 Task: In the sheet Budget Analysis ToolFont size of heading  18 Font style of dataoswald 'Font size of data '9 Alignment of headline & dataAlign center.   Fill color in heading, Red Font color of dataIn the sheet   Sales data review  book
Action: Mouse moved to (42, 159)
Screenshot: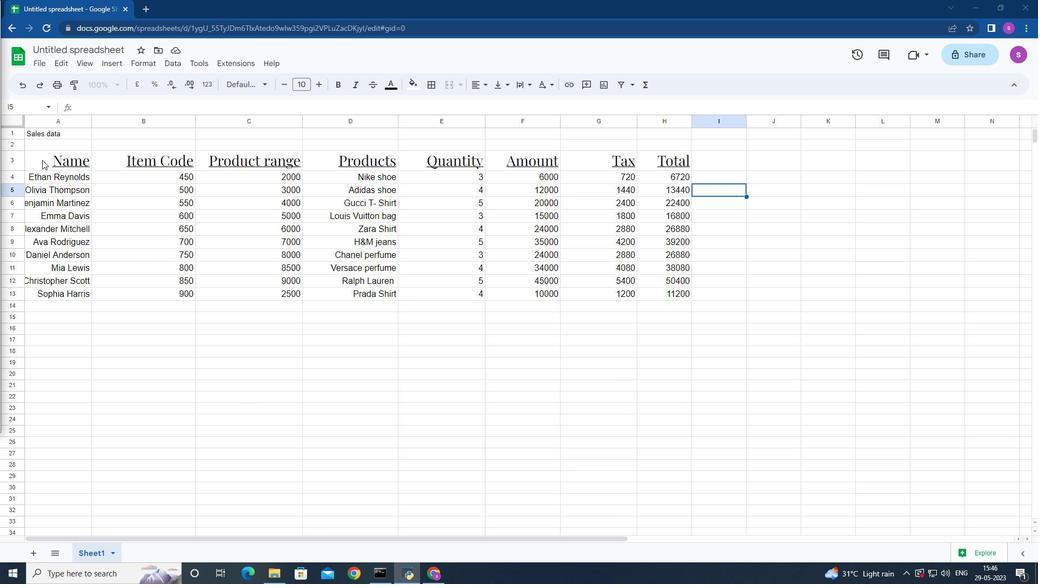 
Action: Mouse pressed left at (42, 159)
Screenshot: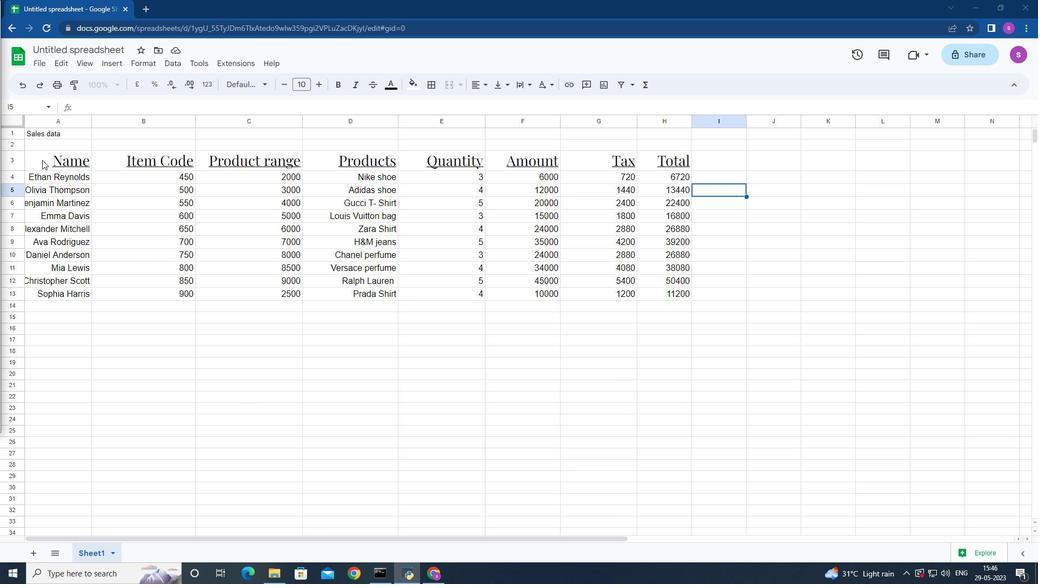 
Action: Mouse moved to (287, 87)
Screenshot: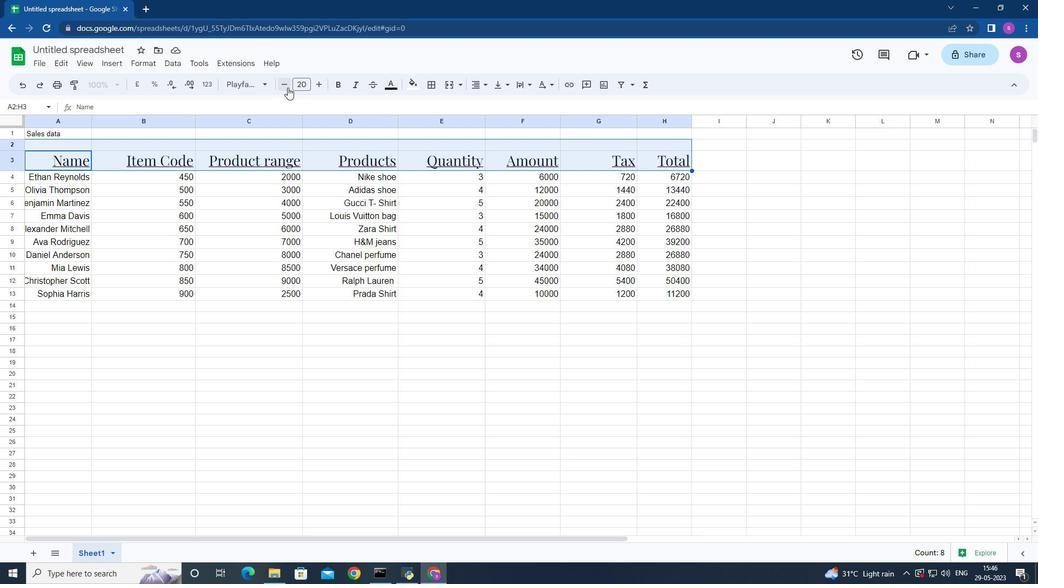 
Action: Mouse pressed left at (287, 87)
Screenshot: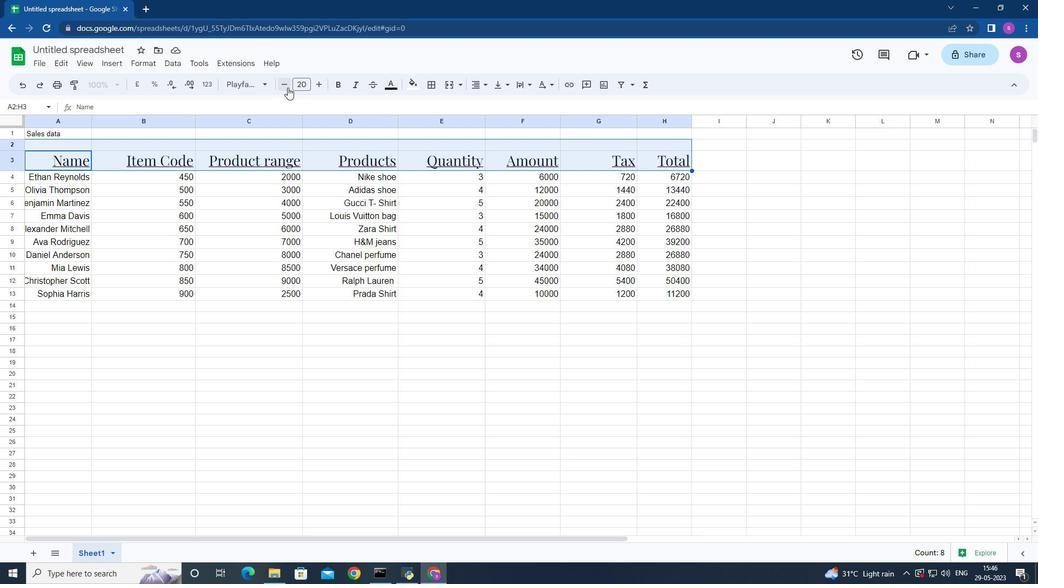 
Action: Mouse pressed left at (287, 87)
Screenshot: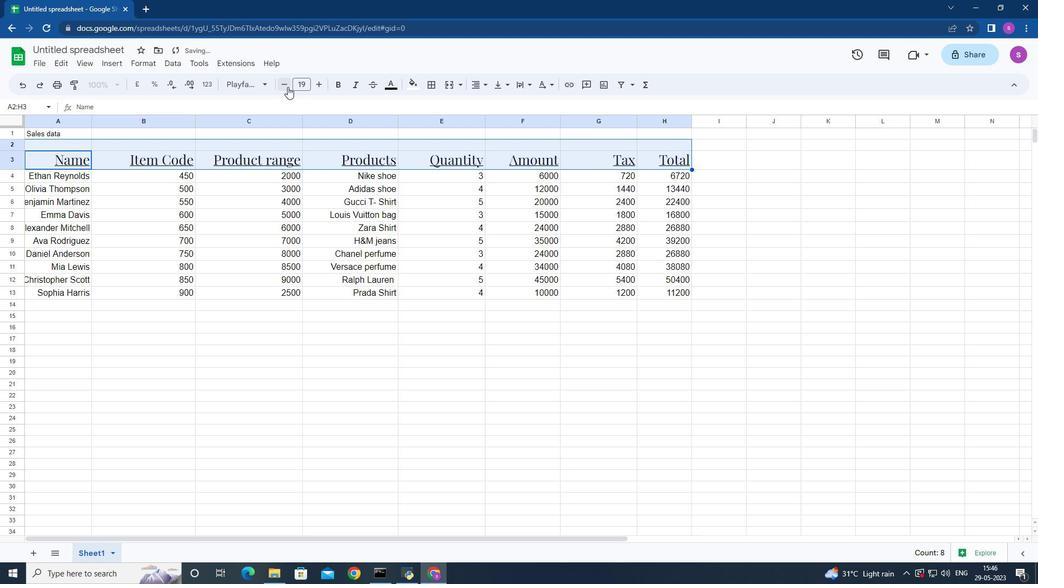 
Action: Mouse moved to (261, 85)
Screenshot: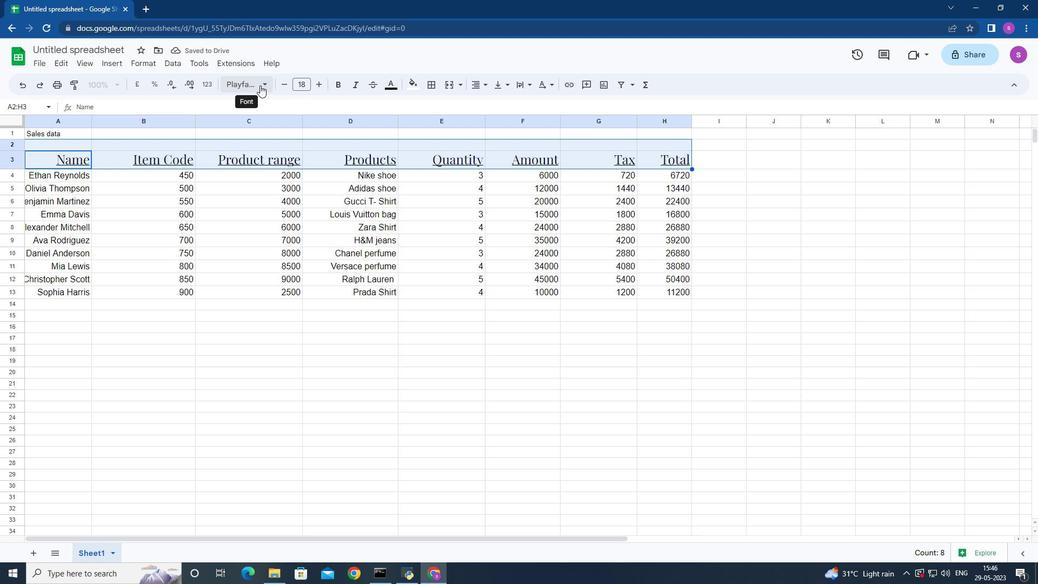 
Action: Mouse pressed left at (261, 85)
Screenshot: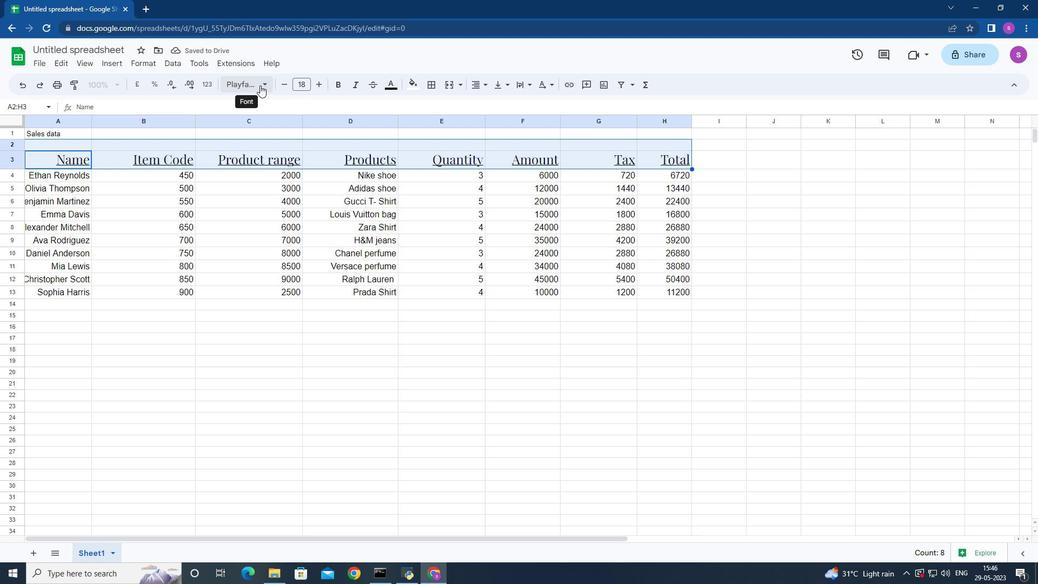 
Action: Mouse moved to (273, 204)
Screenshot: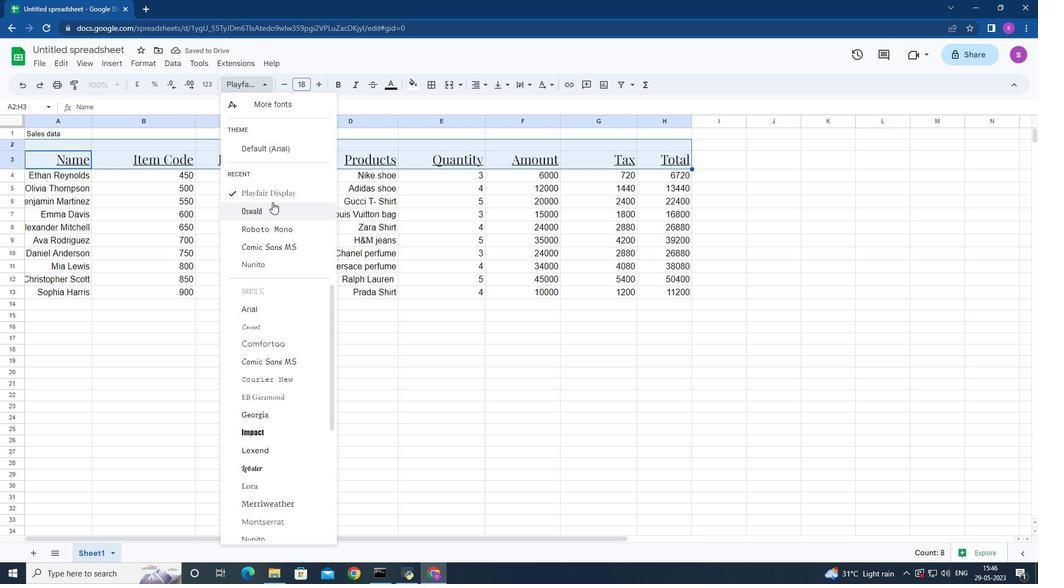
Action: Mouse pressed left at (273, 204)
Screenshot: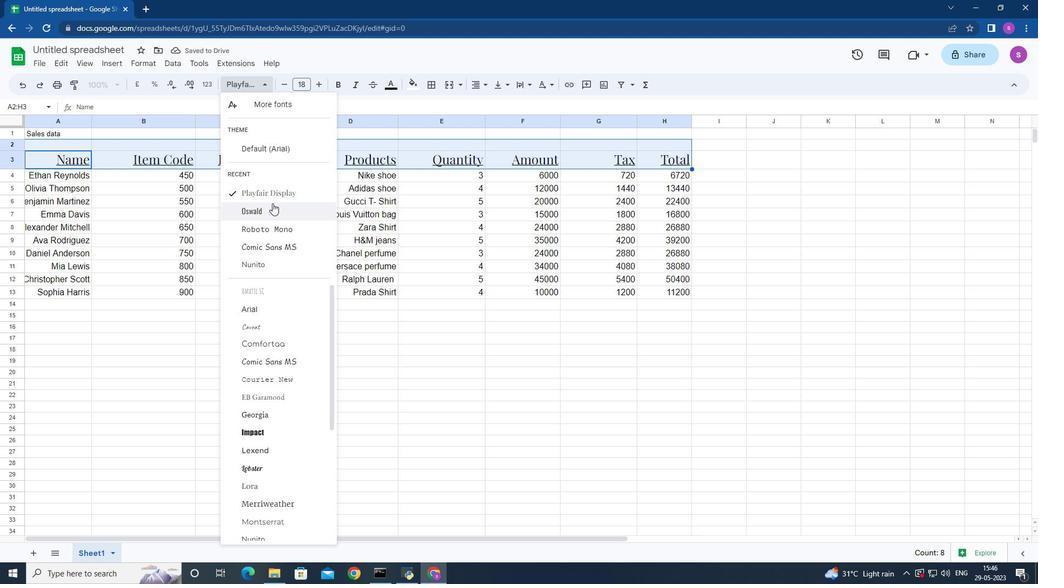
Action: Mouse moved to (35, 173)
Screenshot: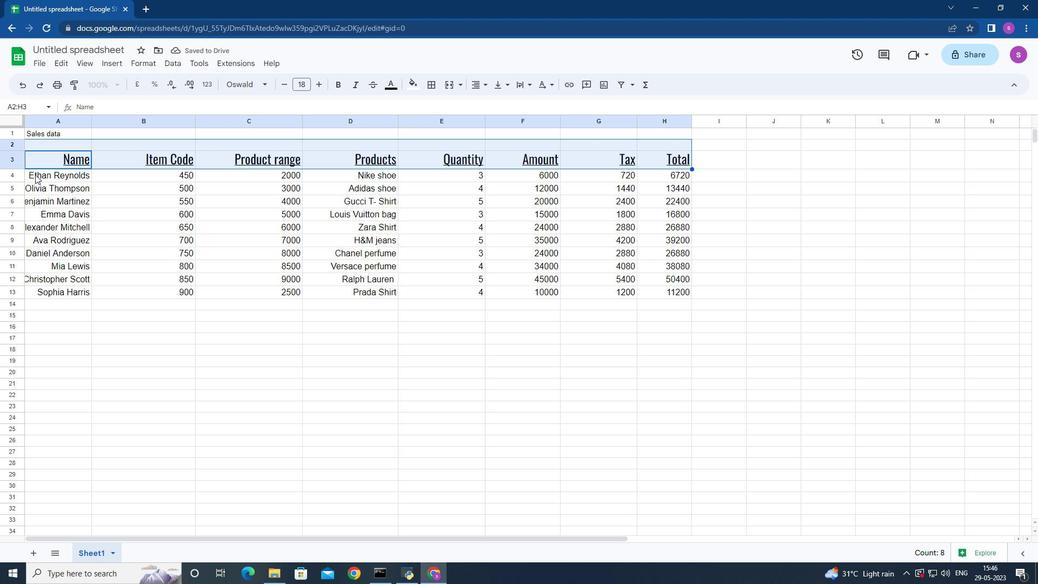 
Action: Mouse pressed left at (35, 173)
Screenshot: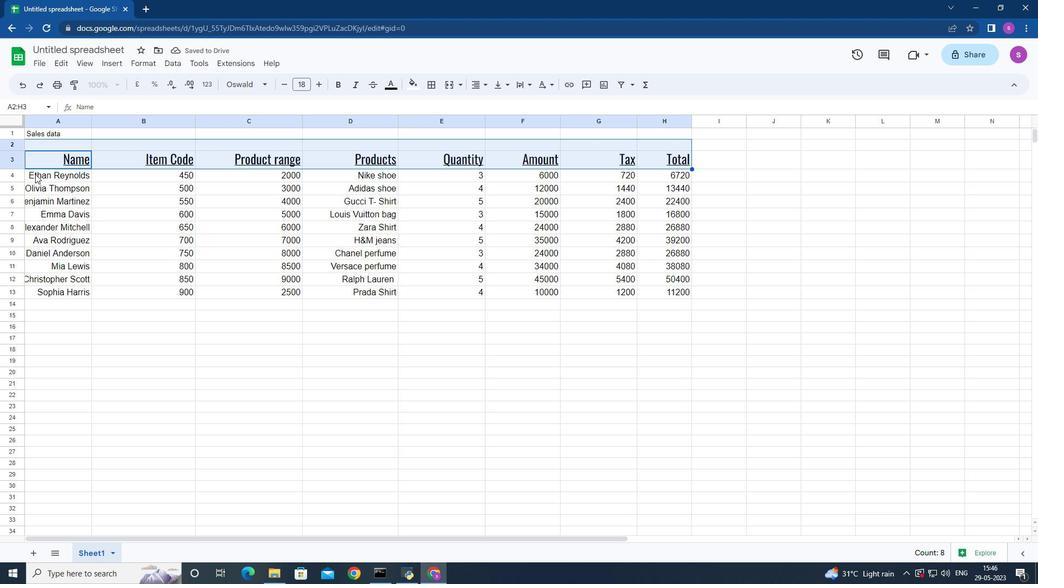 
Action: Mouse moved to (285, 84)
Screenshot: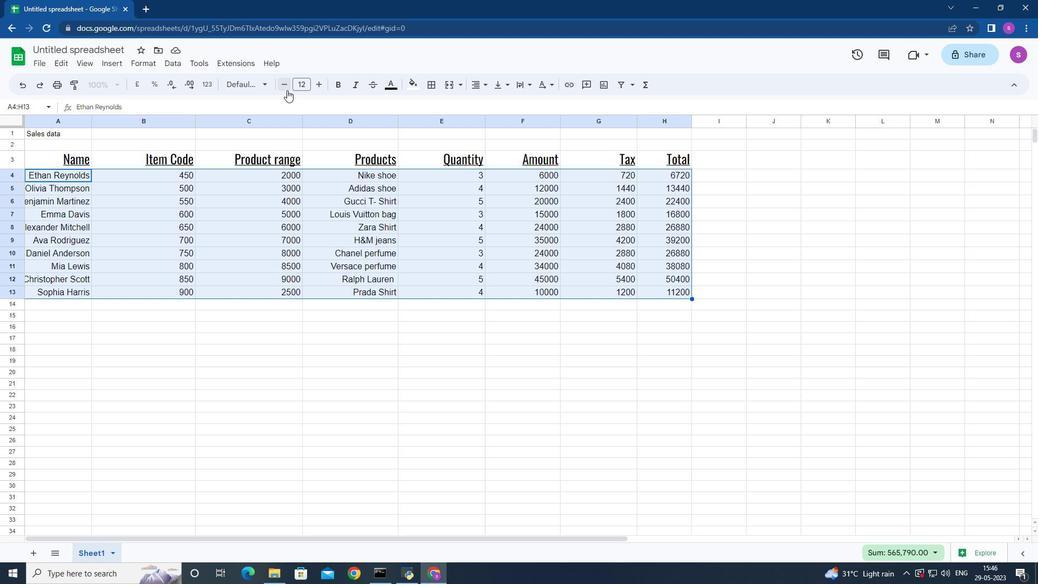
Action: Mouse pressed left at (285, 84)
Screenshot: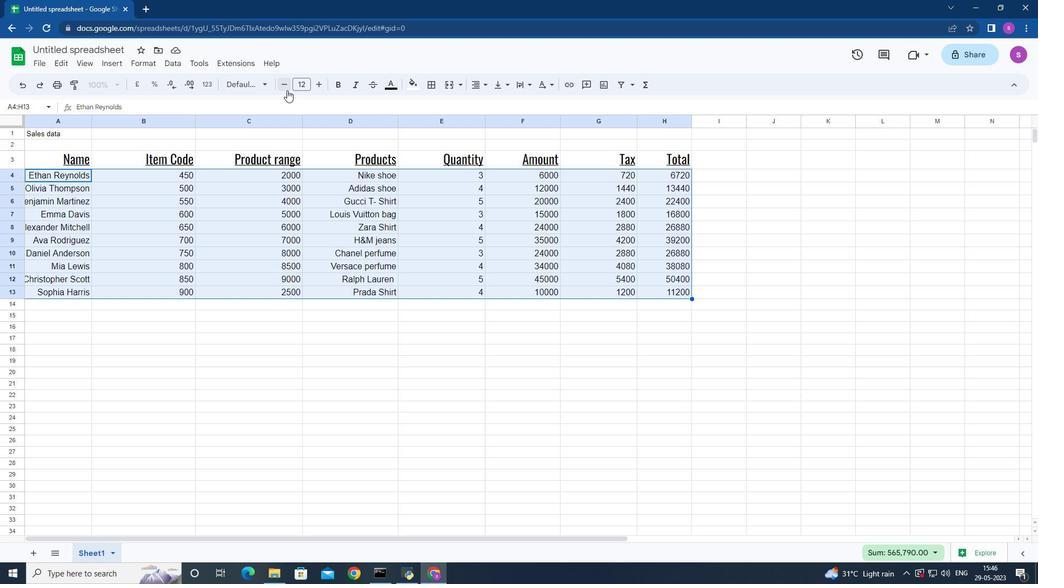 
Action: Mouse pressed left at (285, 84)
Screenshot: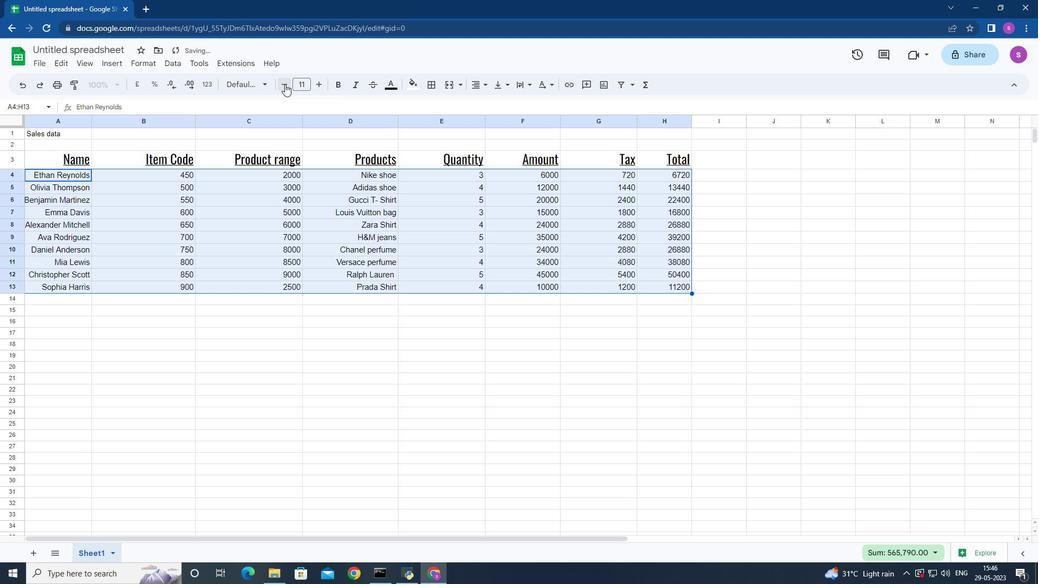 
Action: Mouse pressed left at (285, 84)
Screenshot: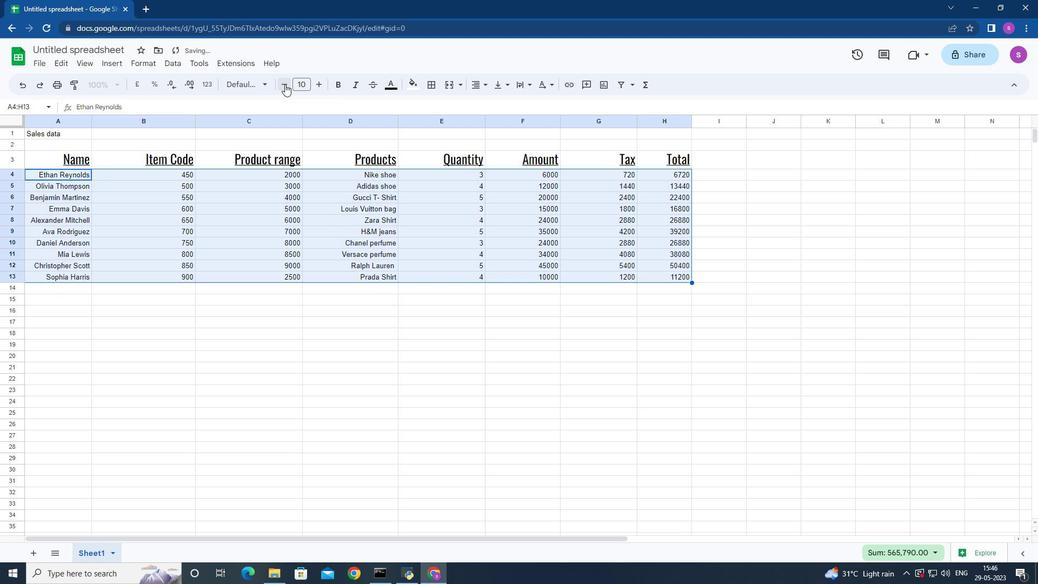 
Action: Mouse moved to (482, 86)
Screenshot: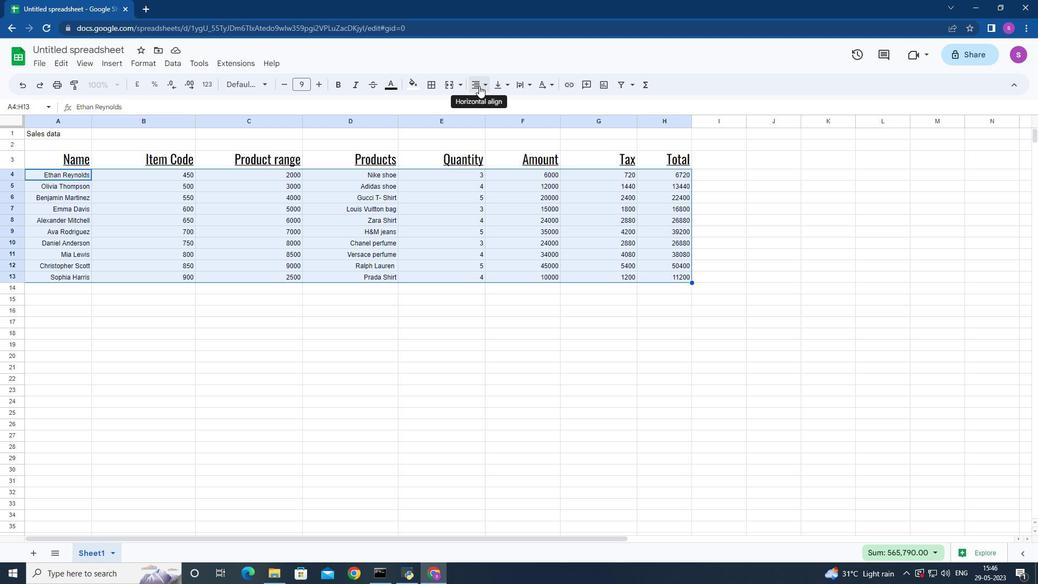 
Action: Mouse pressed left at (482, 86)
Screenshot: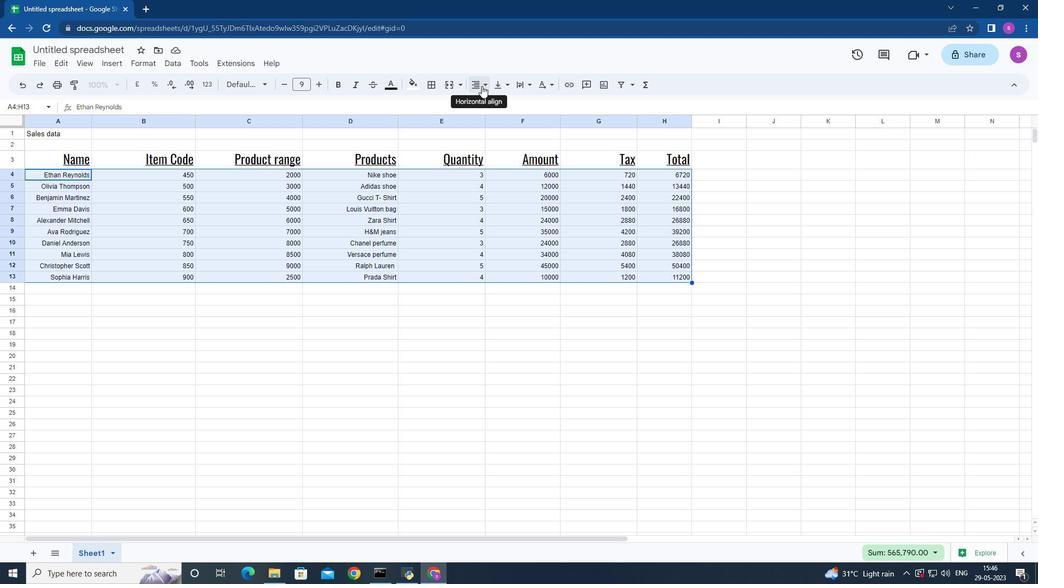 
Action: Mouse moved to (491, 103)
Screenshot: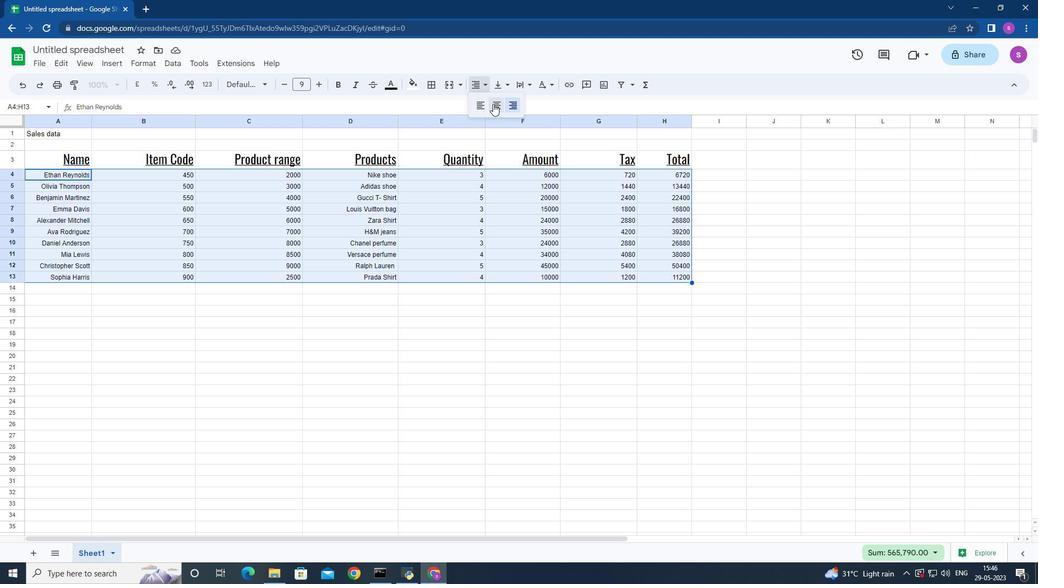 
Action: Mouse pressed left at (491, 103)
Screenshot: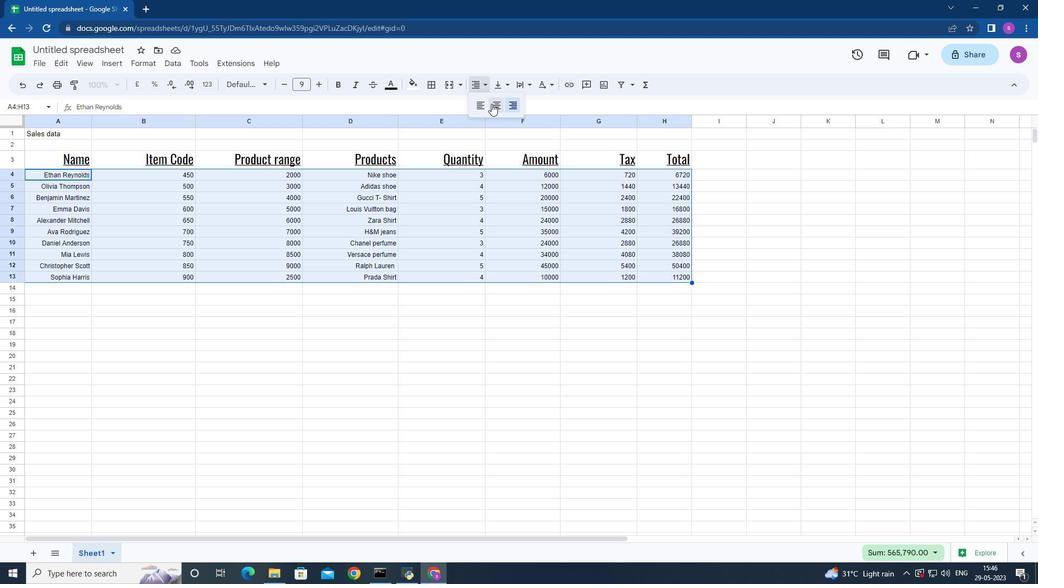 
Action: Mouse moved to (54, 154)
Screenshot: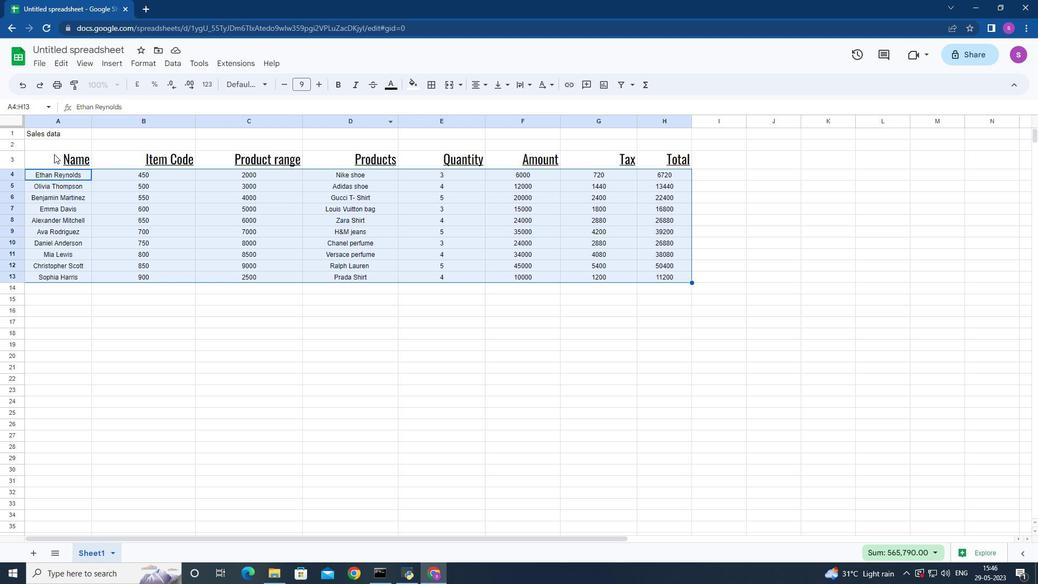 
Action: Mouse pressed left at (54, 154)
Screenshot: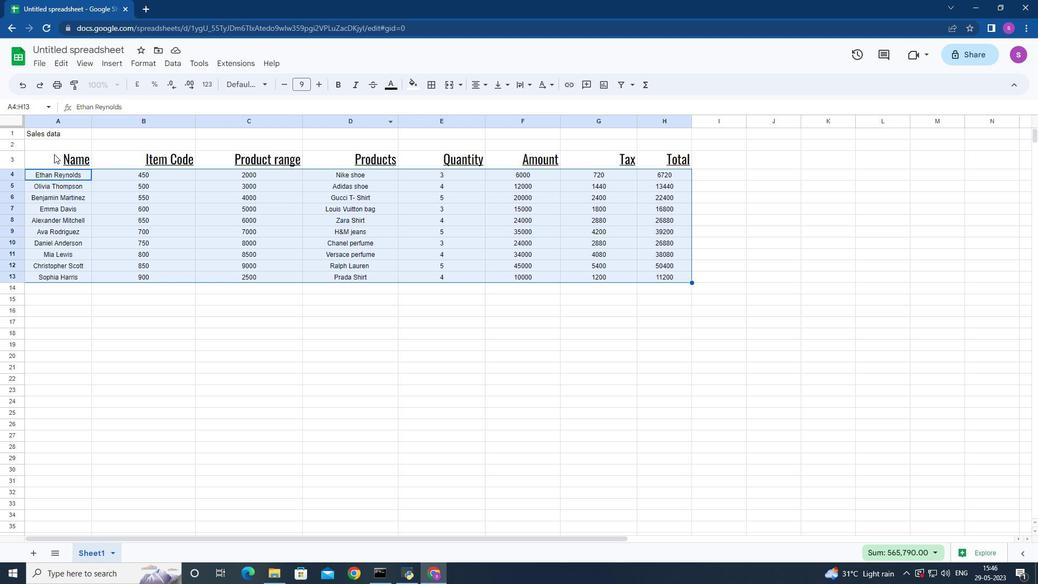 
Action: Mouse moved to (485, 83)
Screenshot: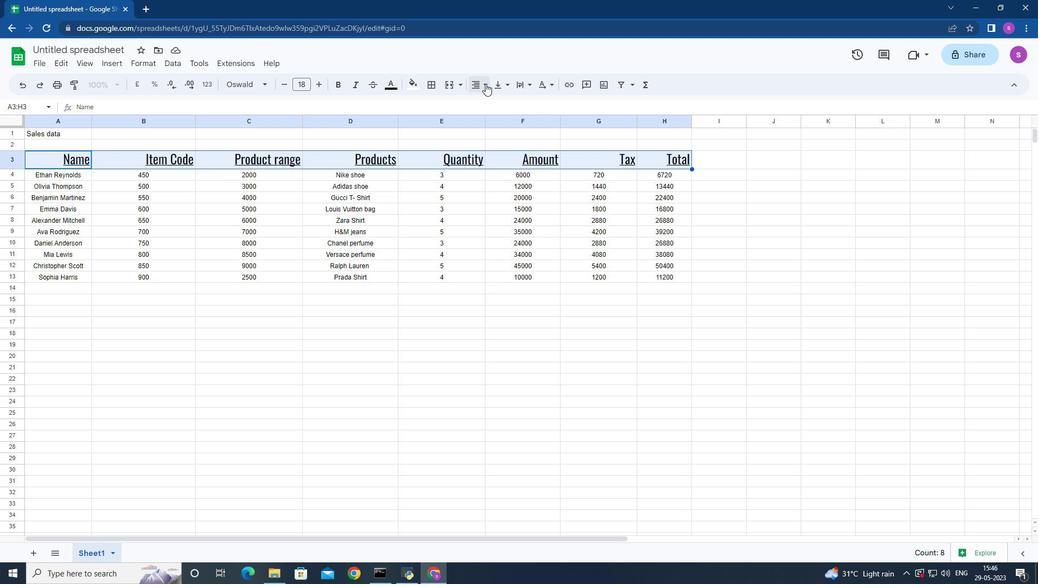 
Action: Mouse pressed left at (485, 83)
Screenshot: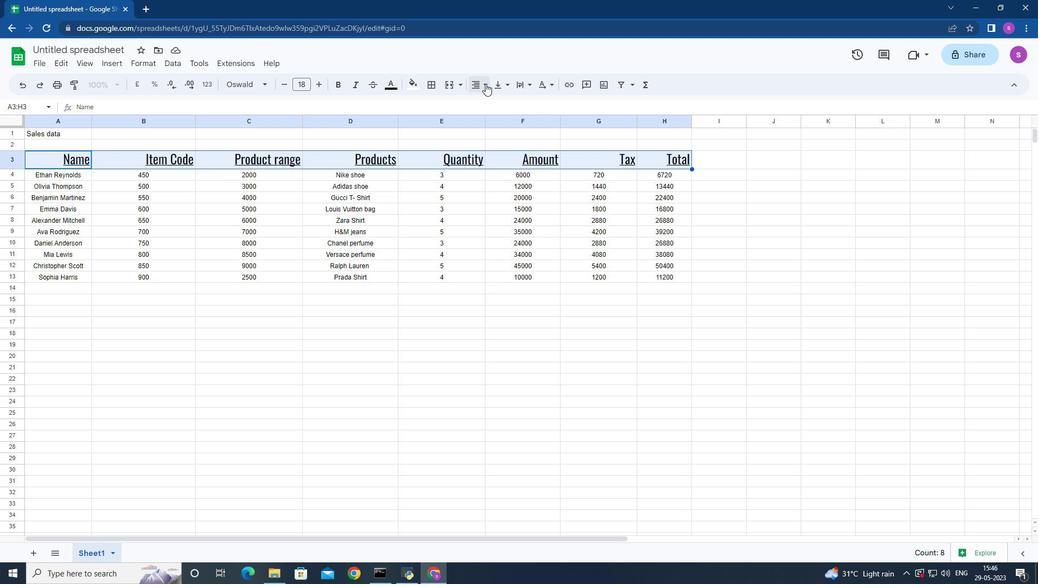 
Action: Mouse moved to (495, 106)
Screenshot: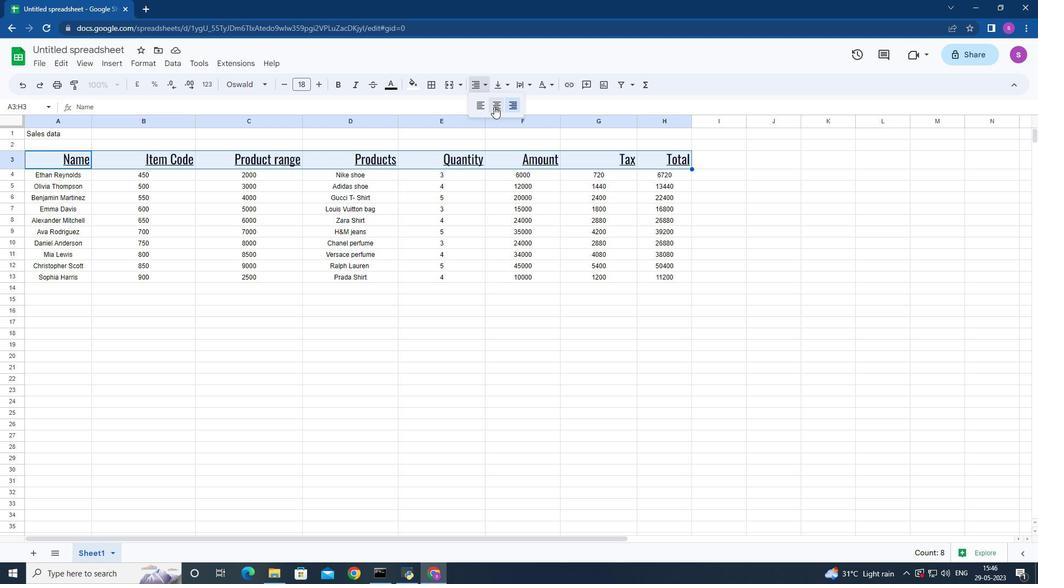 
Action: Mouse pressed left at (495, 106)
Screenshot: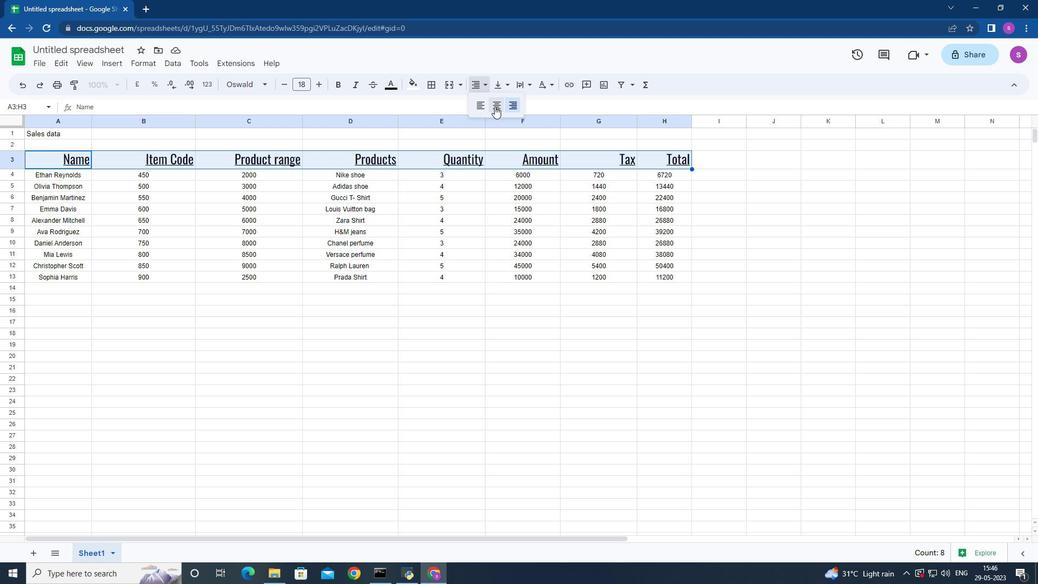 
Action: Mouse moved to (410, 86)
Screenshot: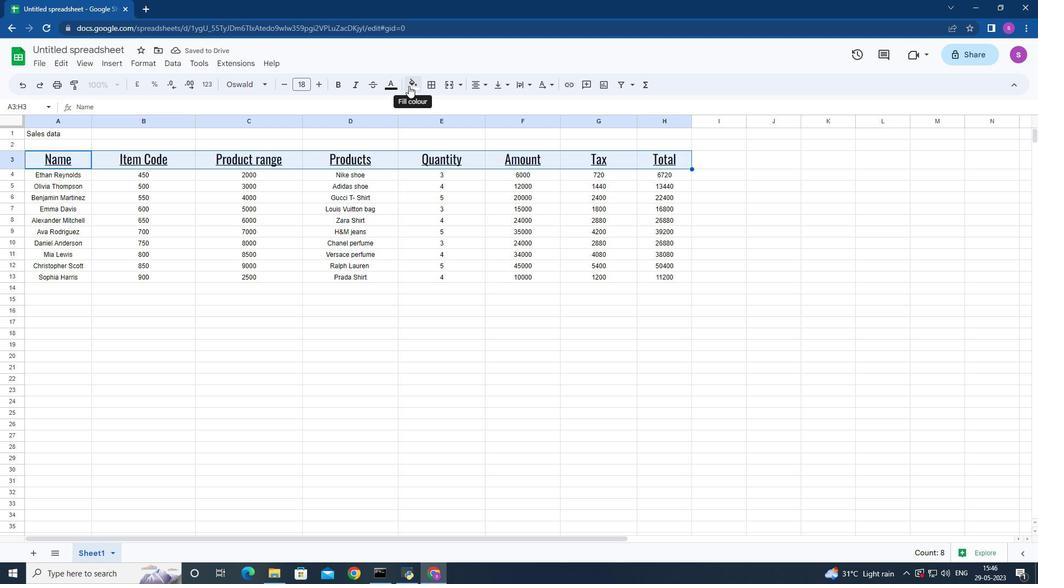 
Action: Mouse pressed left at (410, 86)
Screenshot: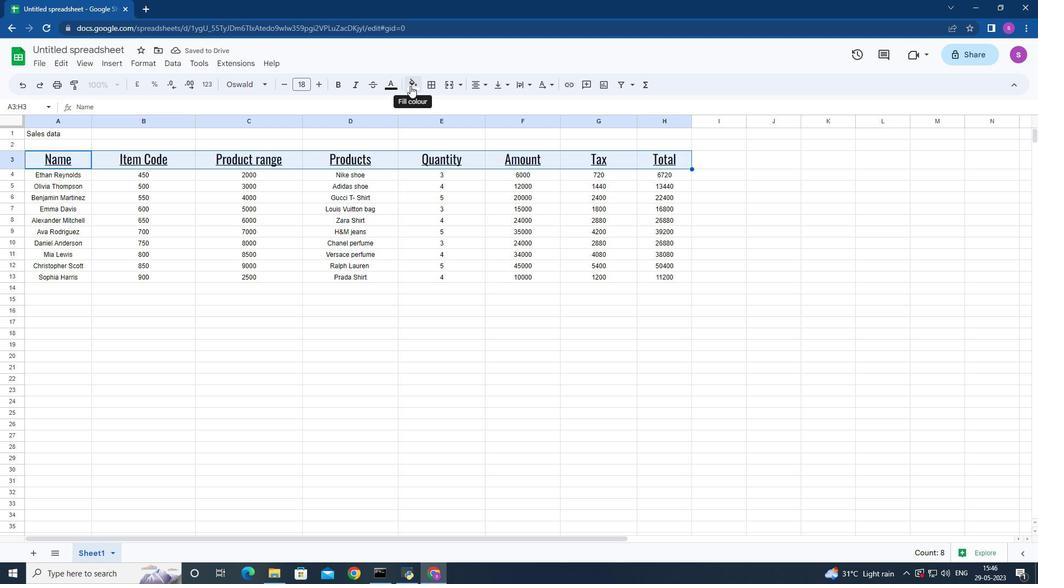 
Action: Mouse moved to (427, 136)
Screenshot: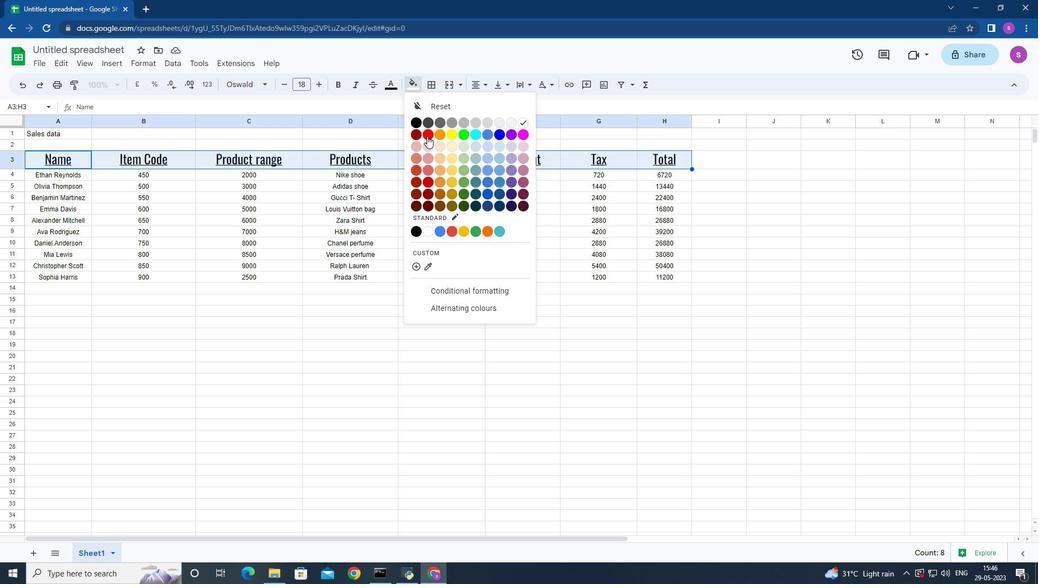 
Action: Mouse pressed left at (427, 136)
Screenshot: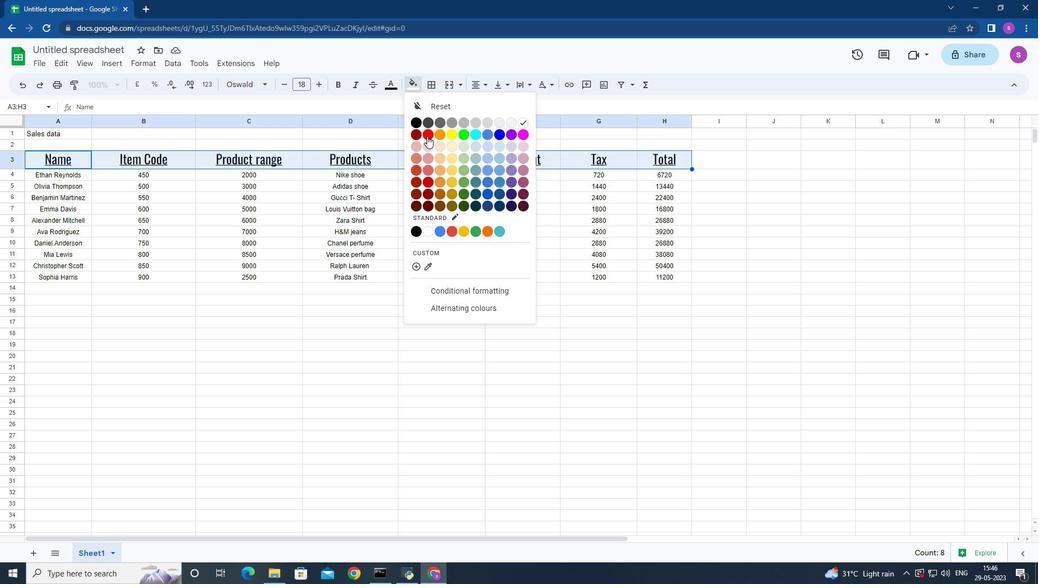 
Action: Mouse moved to (28, 172)
Screenshot: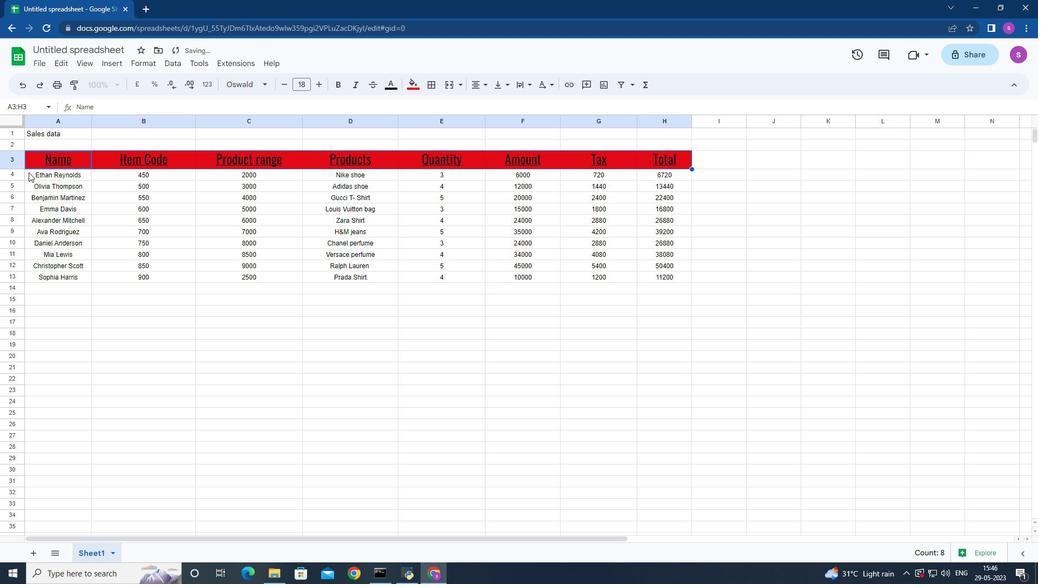 
Action: Mouse pressed left at (28, 172)
Screenshot: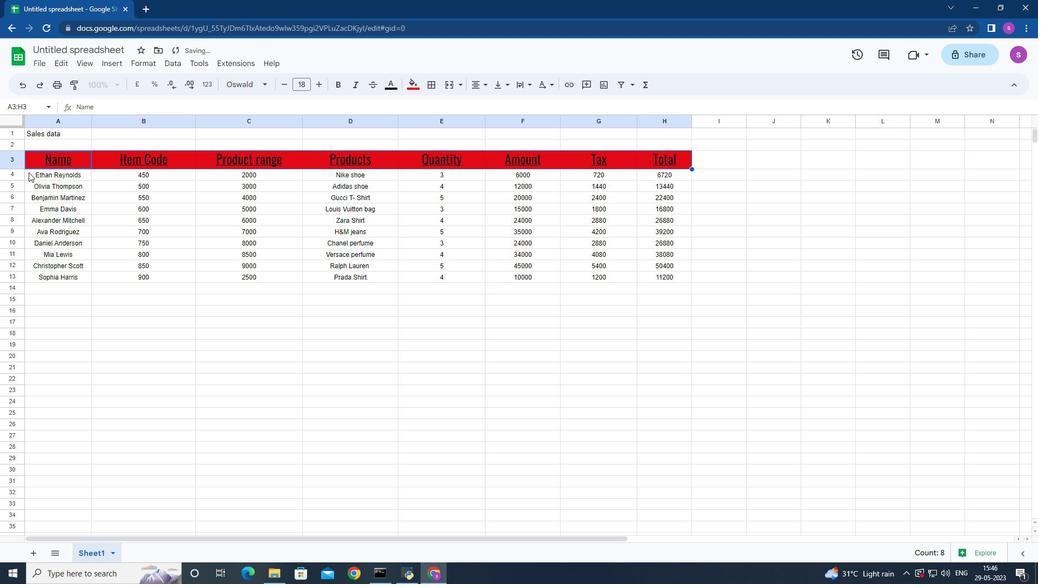 
Action: Mouse moved to (392, 86)
Screenshot: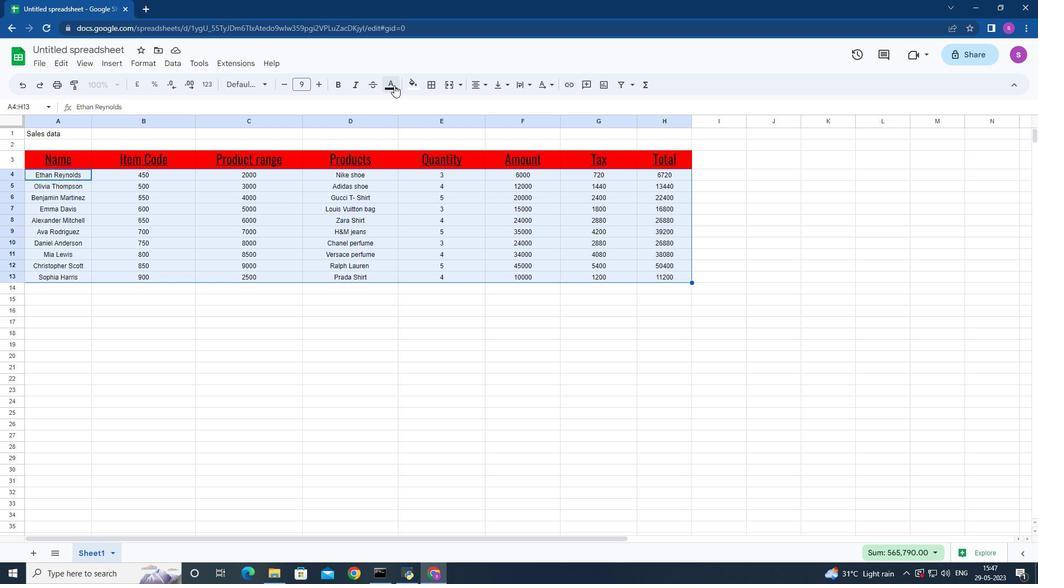 
Action: Mouse pressed left at (392, 86)
Screenshot: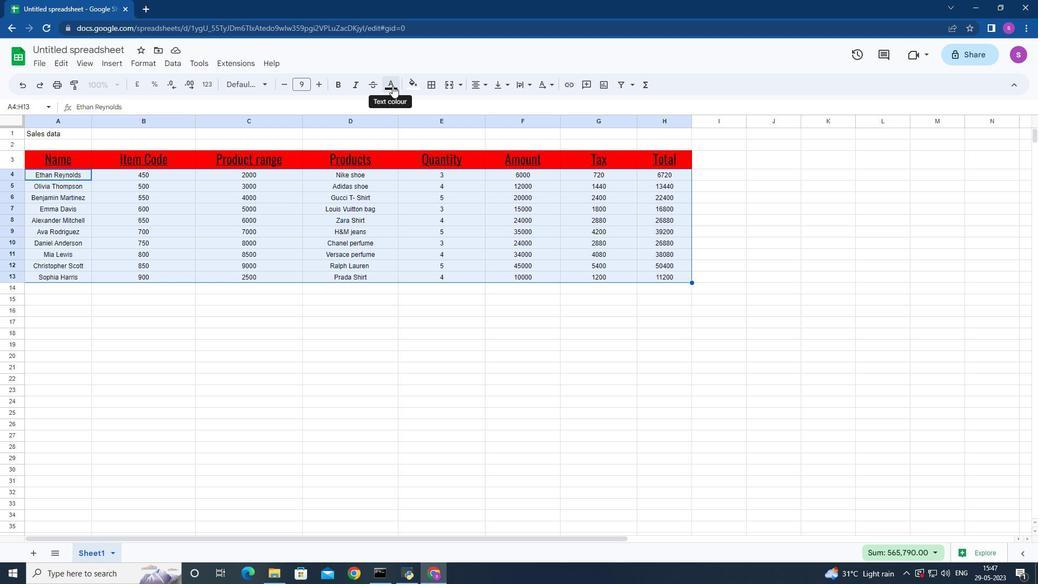 
Action: Mouse moved to (405, 136)
Screenshot: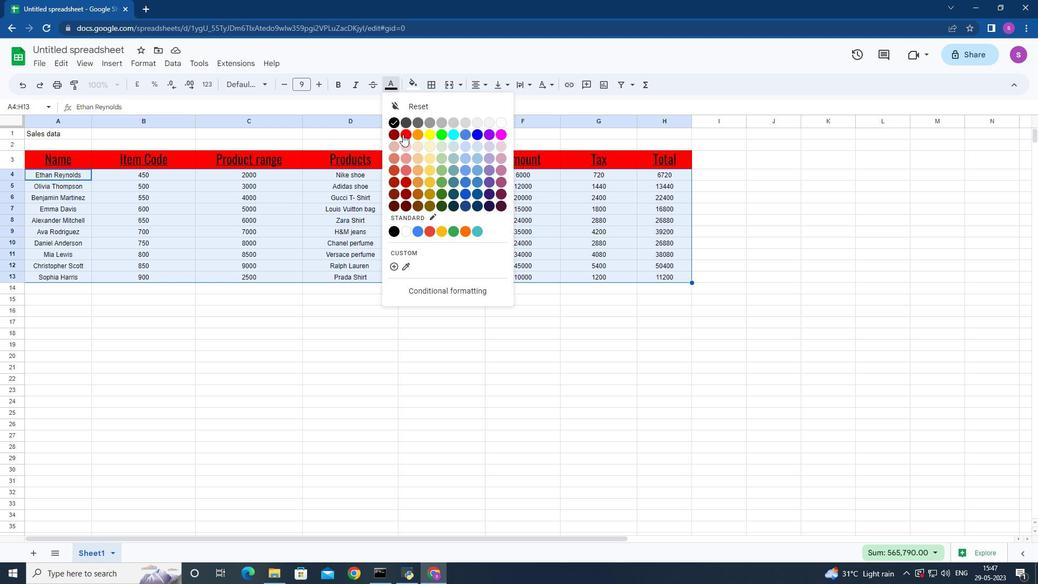 
Action: Mouse pressed left at (405, 136)
Screenshot: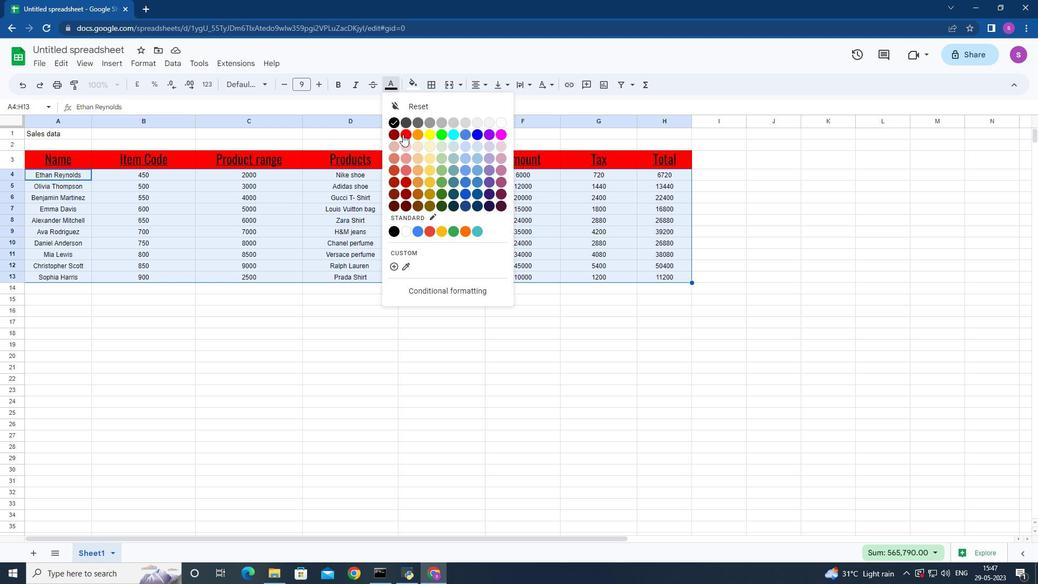 
Action: Mouse moved to (739, 251)
Screenshot: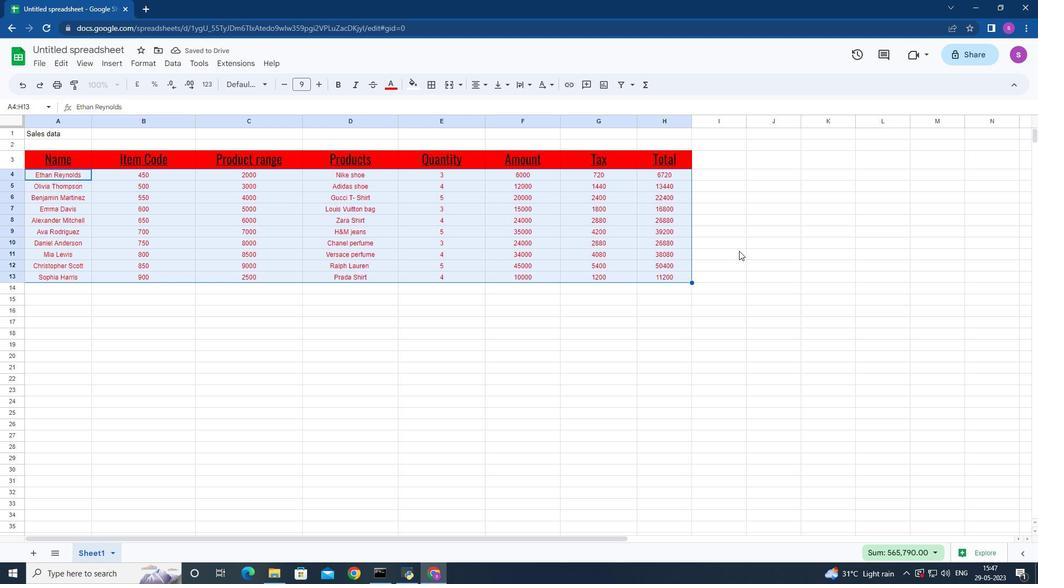 
Action: Mouse pressed left at (739, 251)
Screenshot: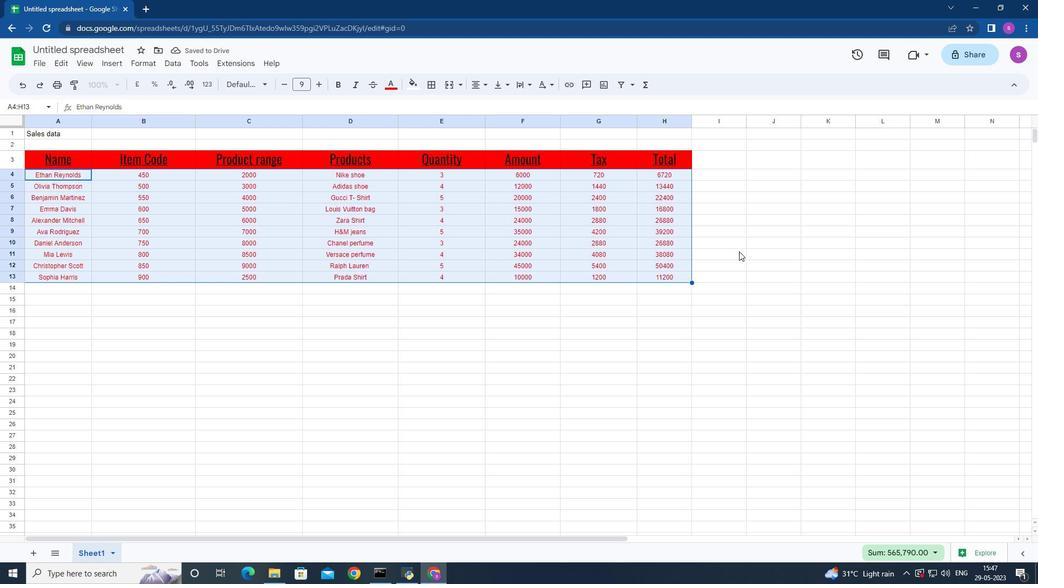 
Action: Mouse moved to (76, 47)
Screenshot: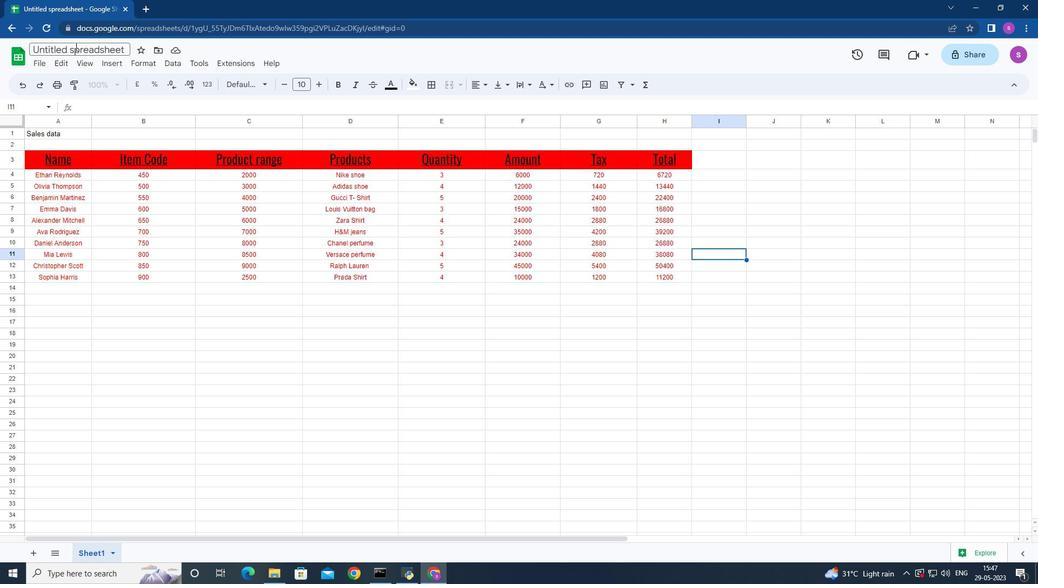 
Action: Mouse pressed left at (76, 47)
Screenshot: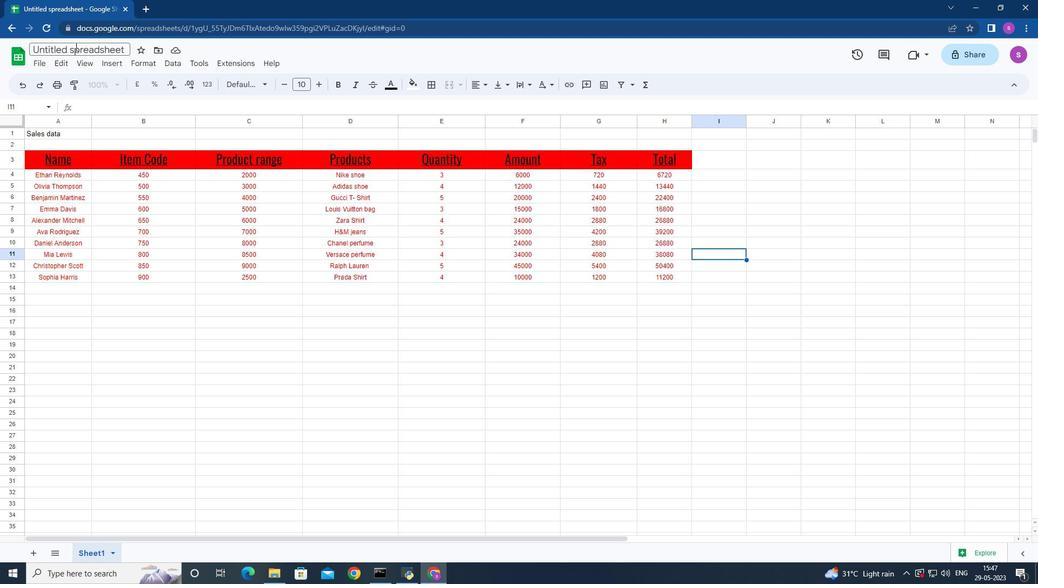 
Action: Mouse moved to (77, 48)
Screenshot: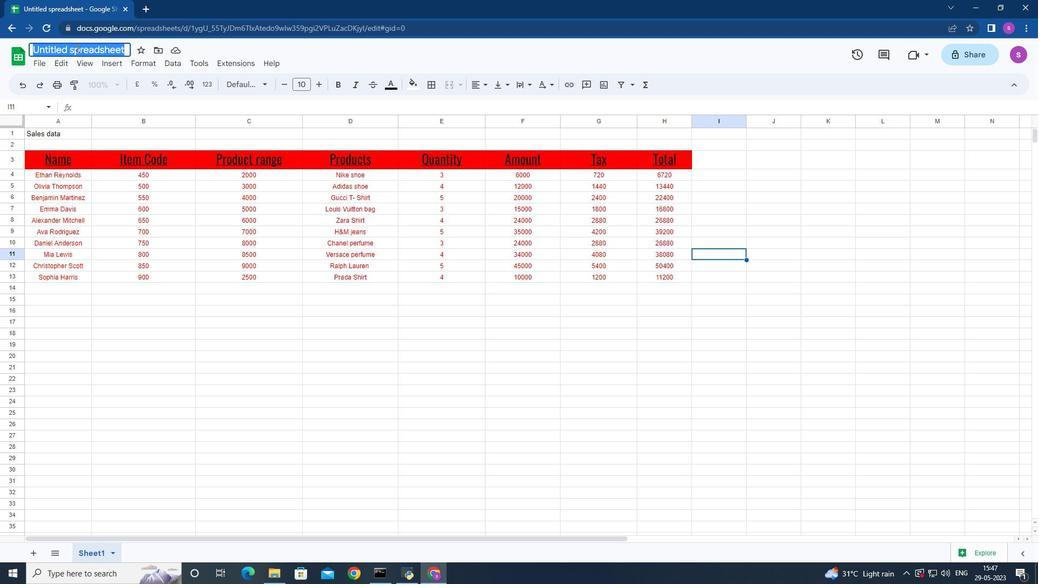 
Action: Key pressed <Key.backspace><Key.shift>Sales<Key.space><Key.shift>data<Key.space><Key.shift>Review<Key.space>book
Screenshot: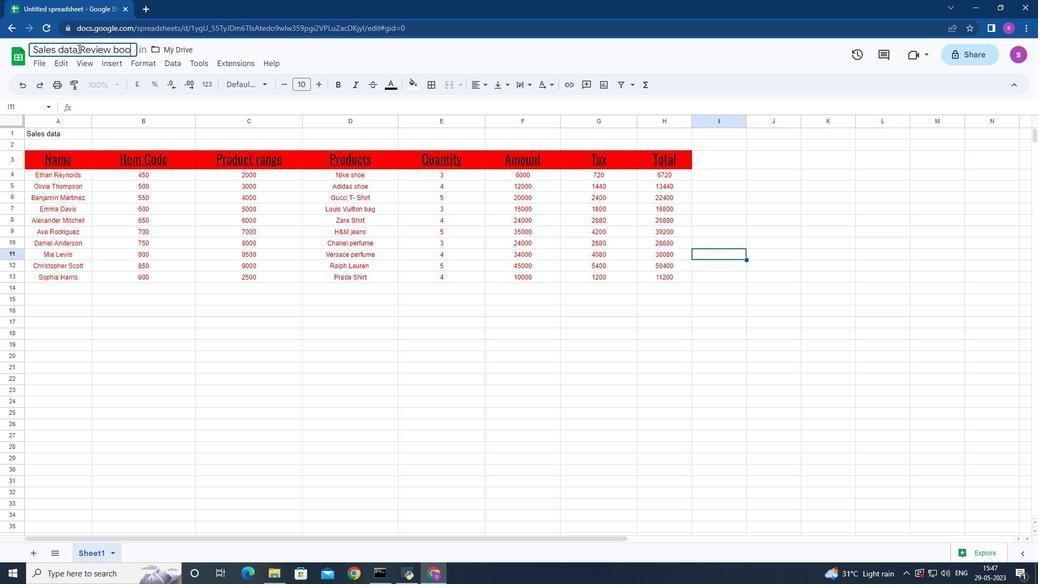 
Action: Mouse moved to (207, 247)
Screenshot: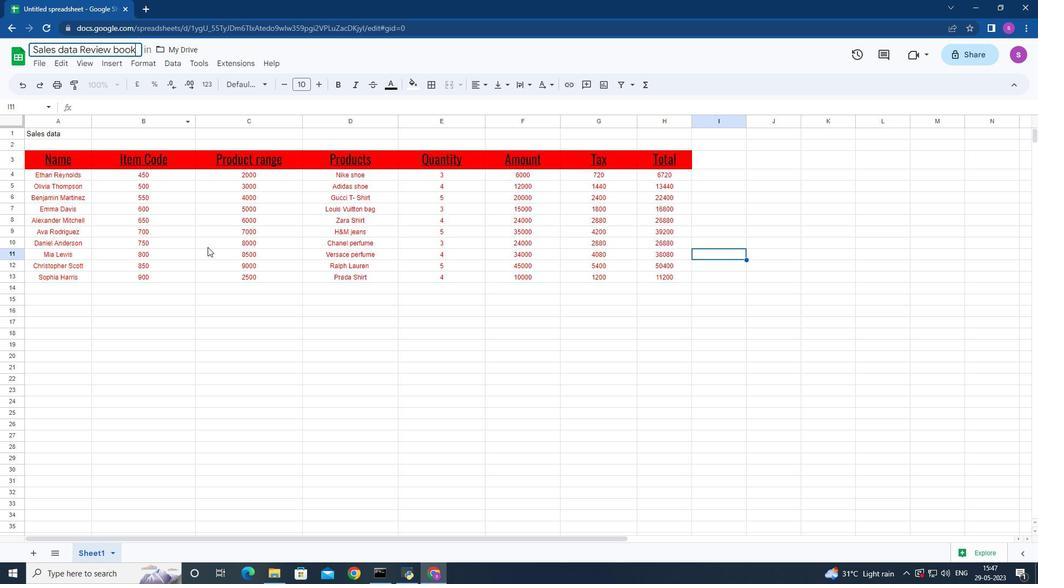 
Action: Key pressed <Key.enter>
Screenshot: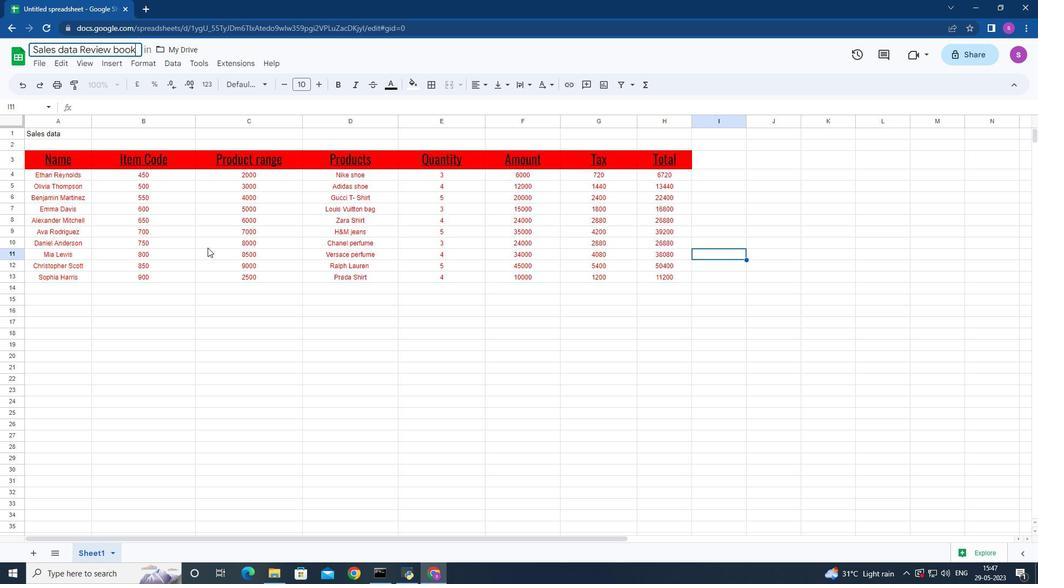 
Action: Mouse moved to (725, 212)
Screenshot: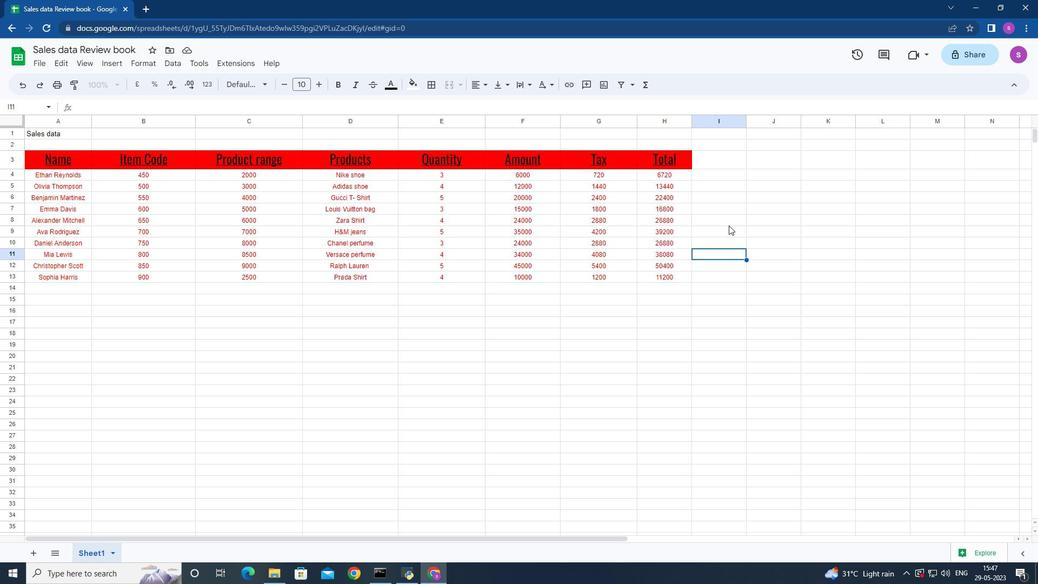 
Action: Mouse scrolled (725, 213) with delta (0, 0)
Screenshot: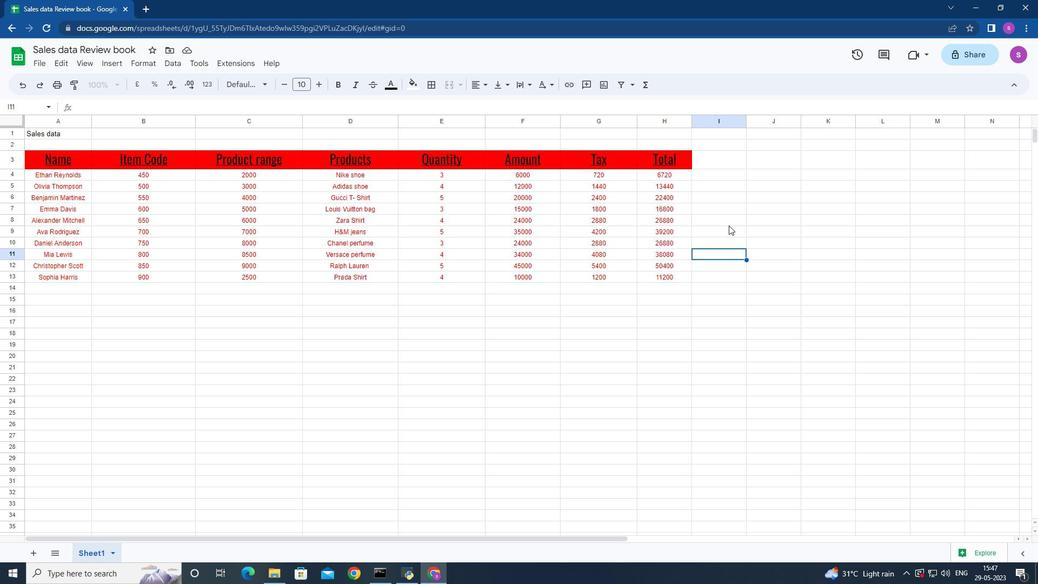 
Action: Mouse moved to (722, 208)
Screenshot: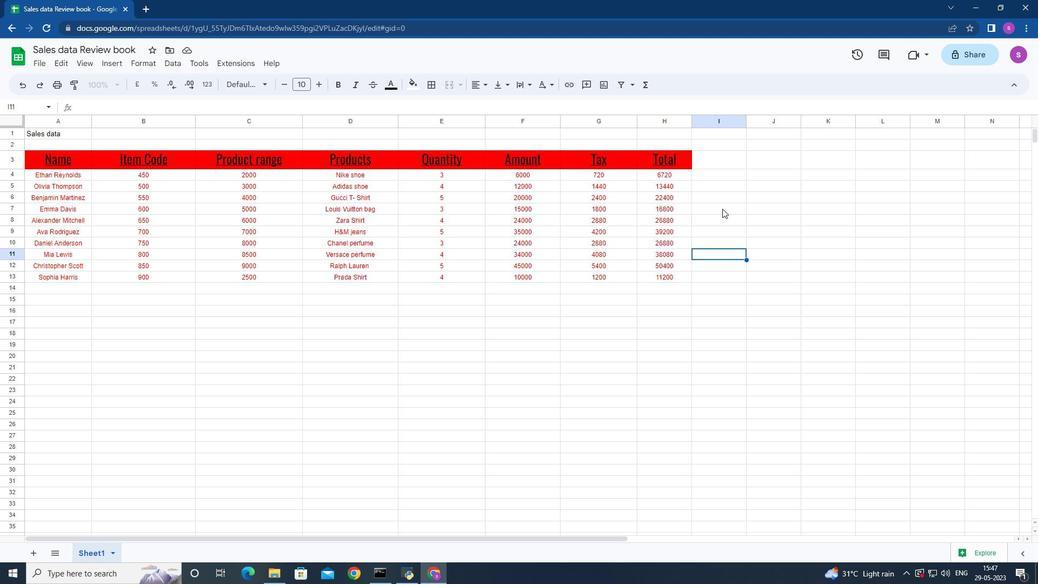 
Action: Mouse scrolled (722, 208) with delta (0, 0)
Screenshot: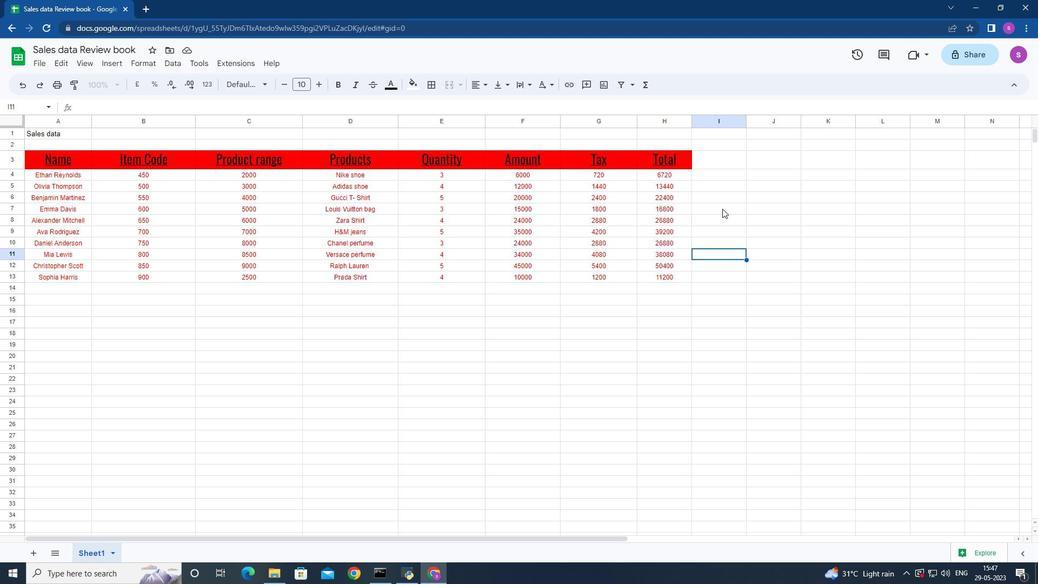 
Action: Mouse moved to (703, 211)
Screenshot: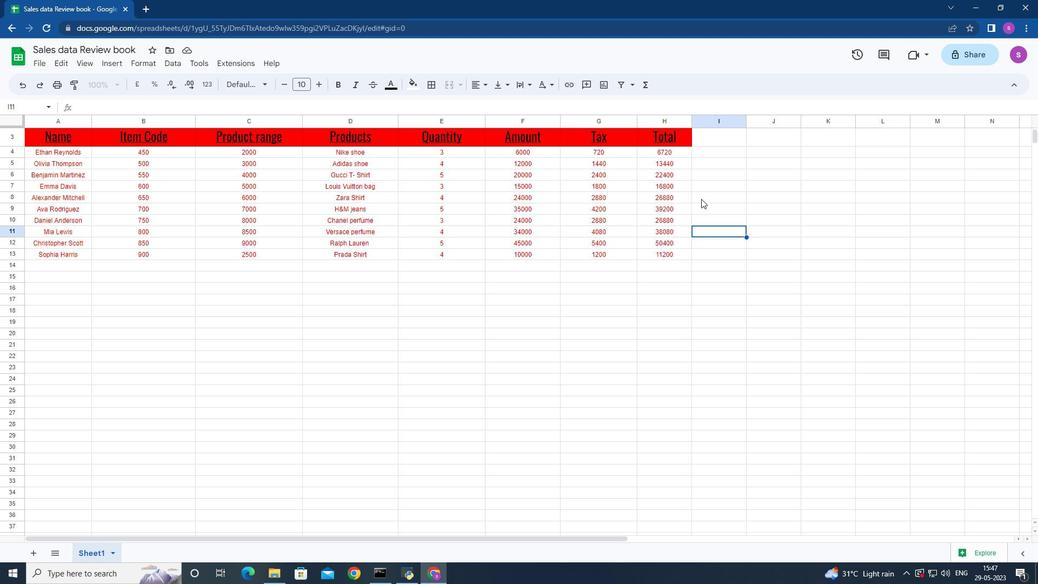 
Action: Mouse scrolled (703, 212) with delta (0, 0)
Screenshot: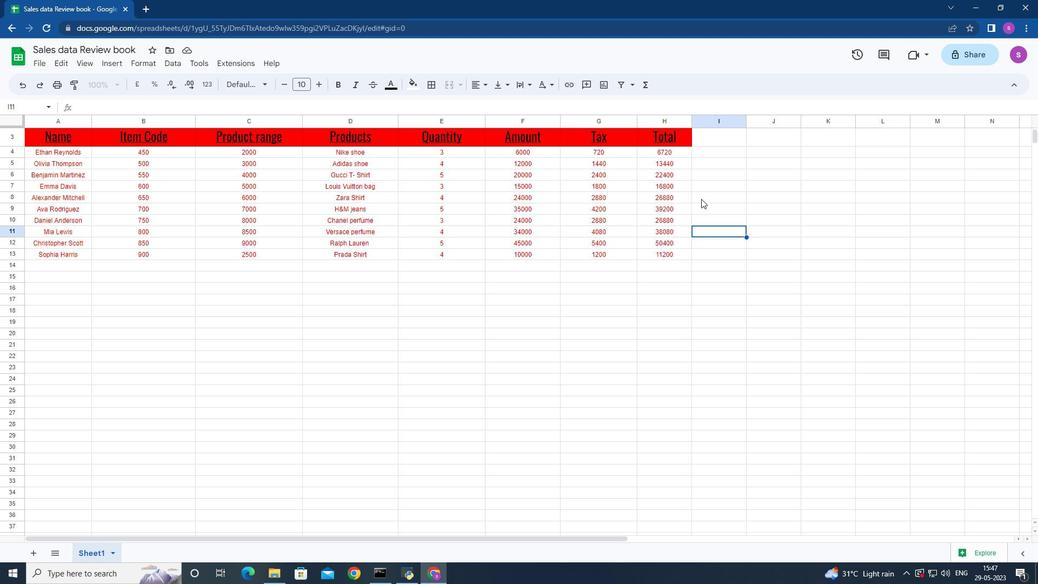 
Action: Mouse moved to (704, 211)
Screenshot: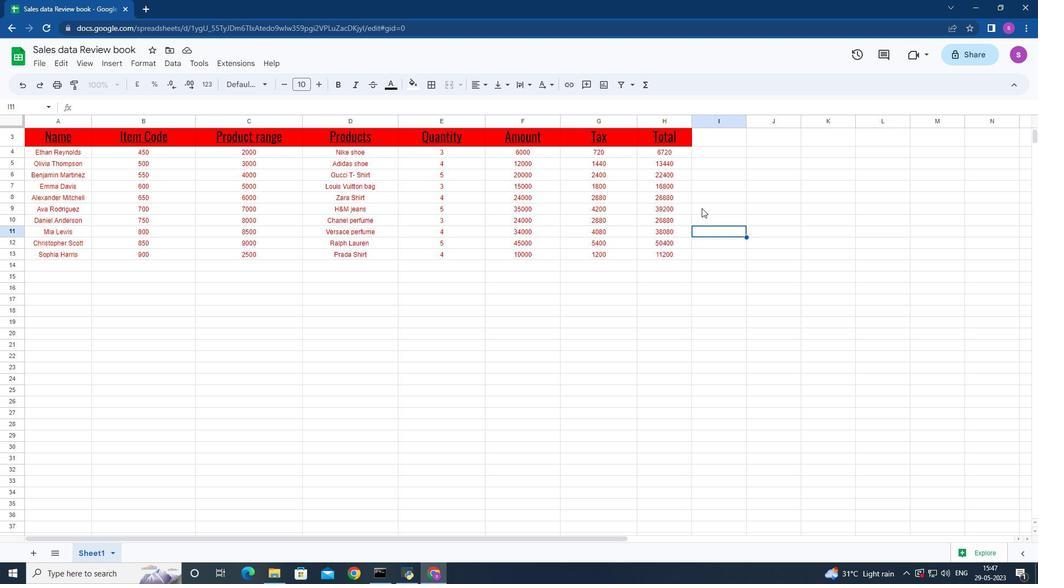 
Action: Mouse scrolled (704, 212) with delta (0, 0)
Screenshot: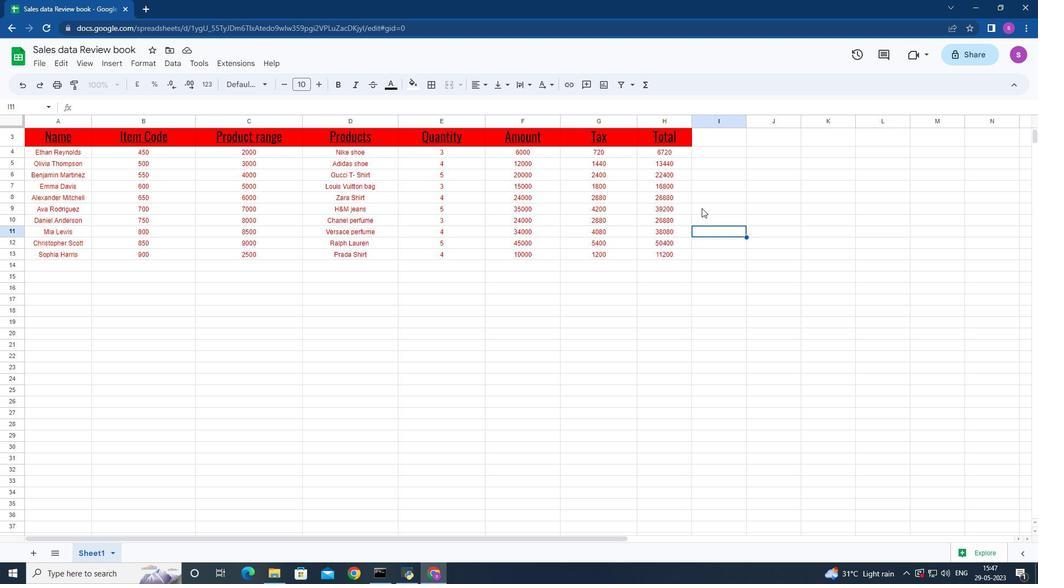 
Action: Mouse scrolled (704, 212) with delta (0, 0)
Screenshot: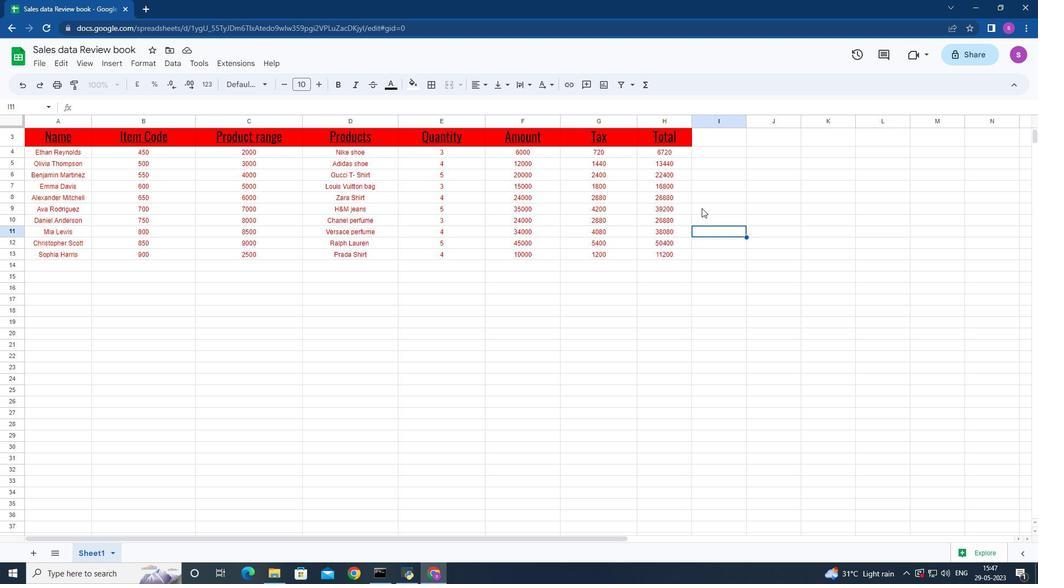 
Action: Mouse moved to (704, 211)
Screenshot: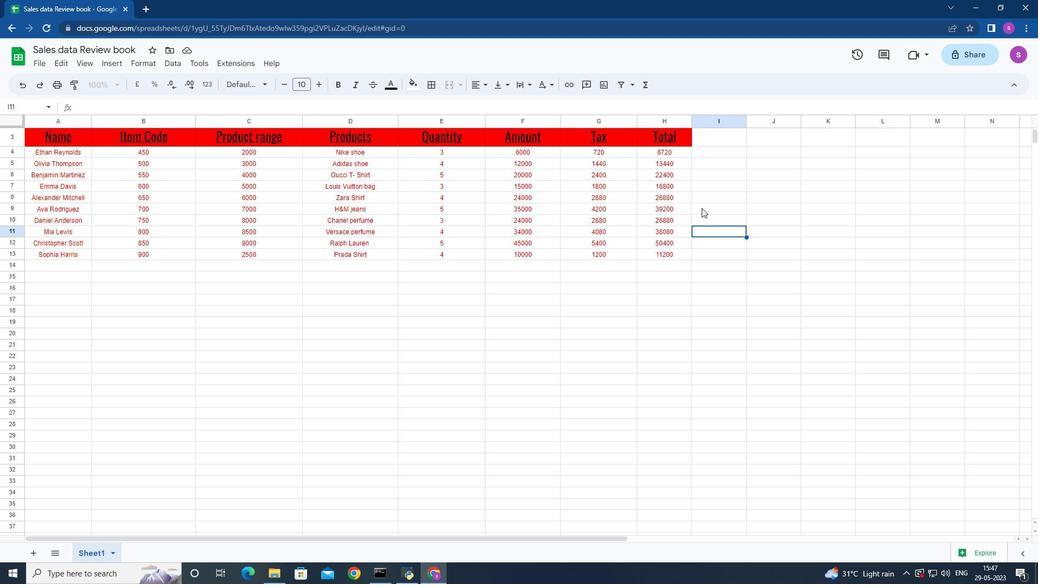 
Action: Mouse scrolled (704, 212) with delta (0, 0)
Screenshot: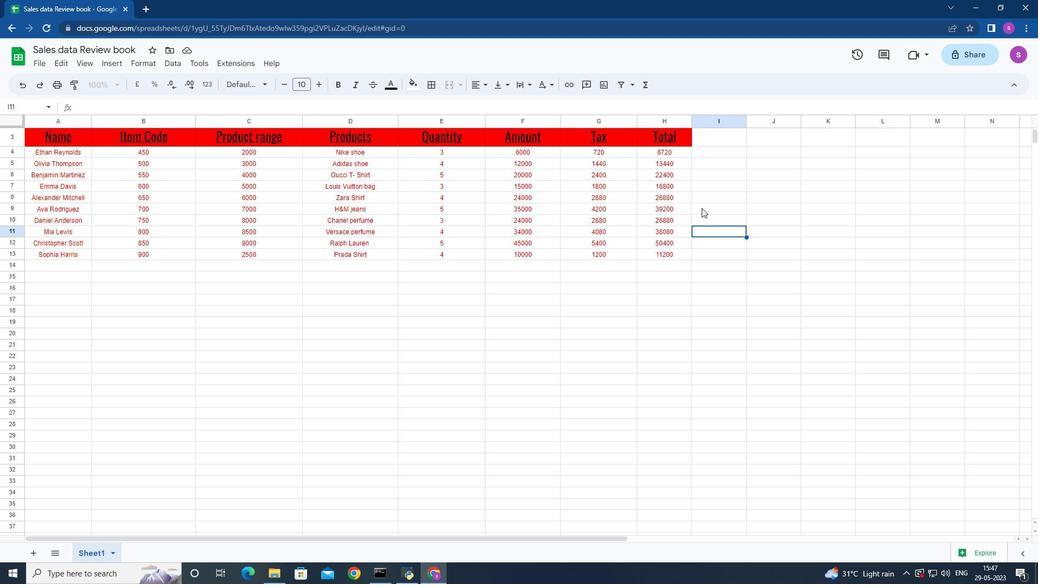 
Action: Mouse moved to (706, 161)
Screenshot: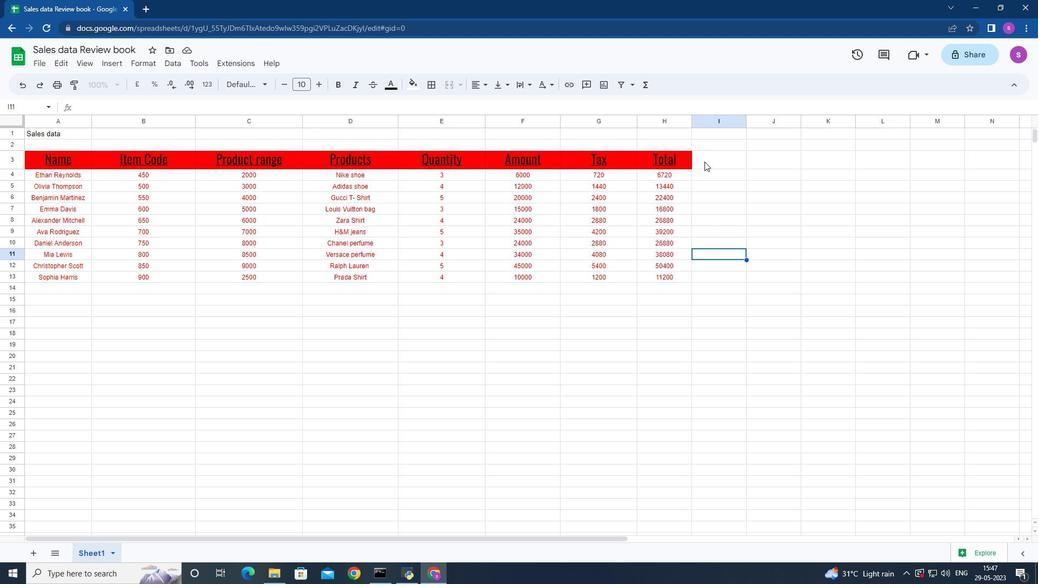 
Action: Mouse pressed left at (706, 161)
Screenshot: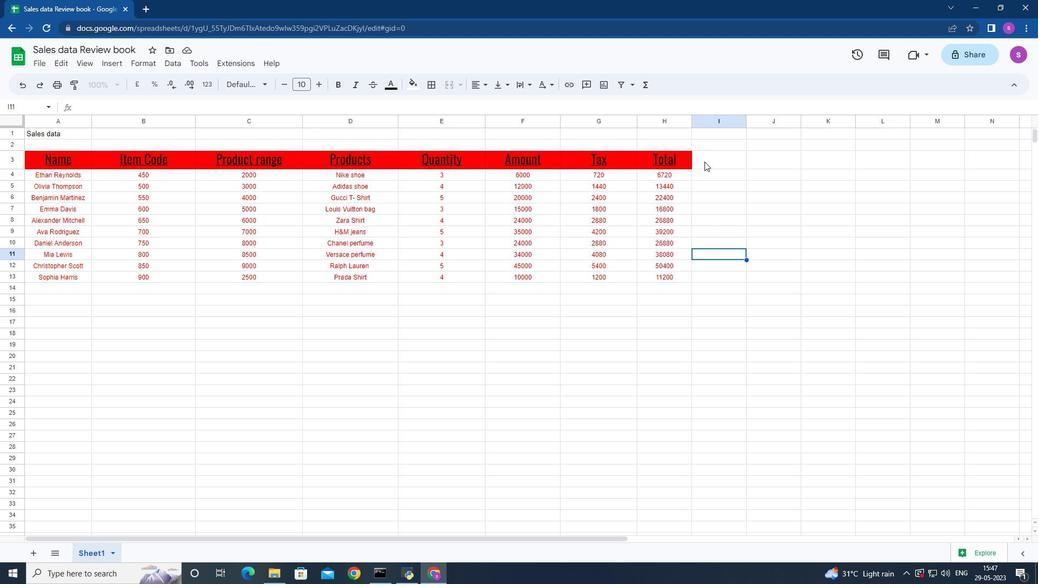 
Action: Mouse moved to (649, 323)
Screenshot: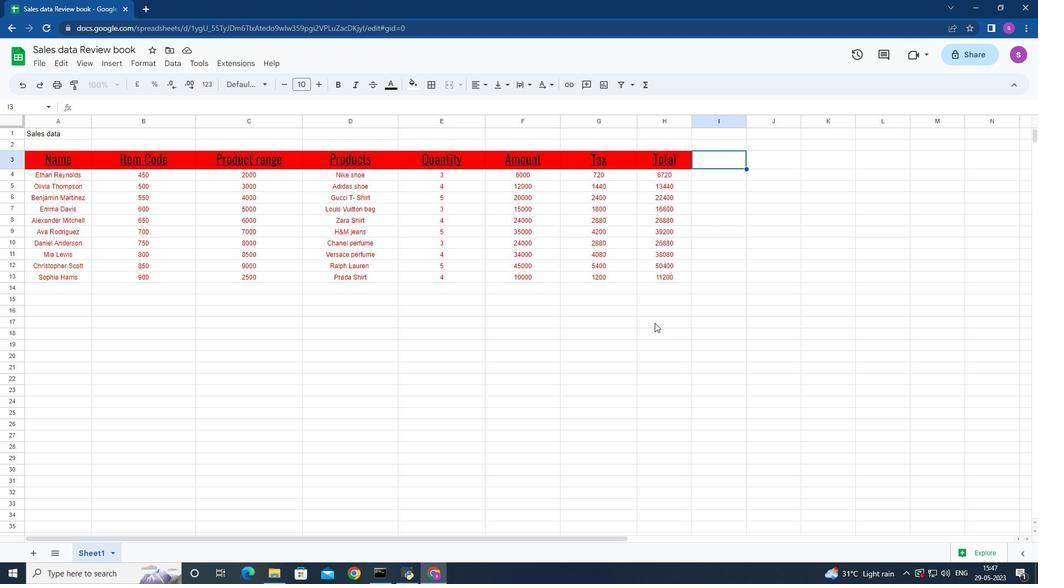 
